 Task: Look for space in Houten, Netherlands from 4th August, 2023 to 8th August, 2023 for 1 adult in price range Rs.10000 to Rs.15000. Place can be private room with 1  bedroom having 1 bed and 1 bathroom. Property type can be flatguest house, hotel. Amenities needed are: wifi, washing machine. Booking option can be shelf check-in. Required host language is English.
Action: Mouse moved to (419, 106)
Screenshot: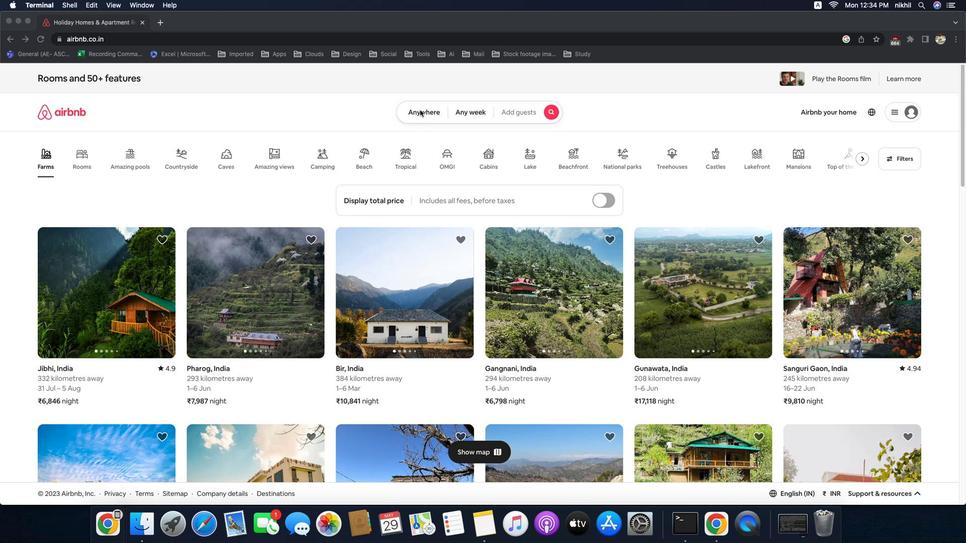 
Action: Mouse pressed left at (419, 106)
Screenshot: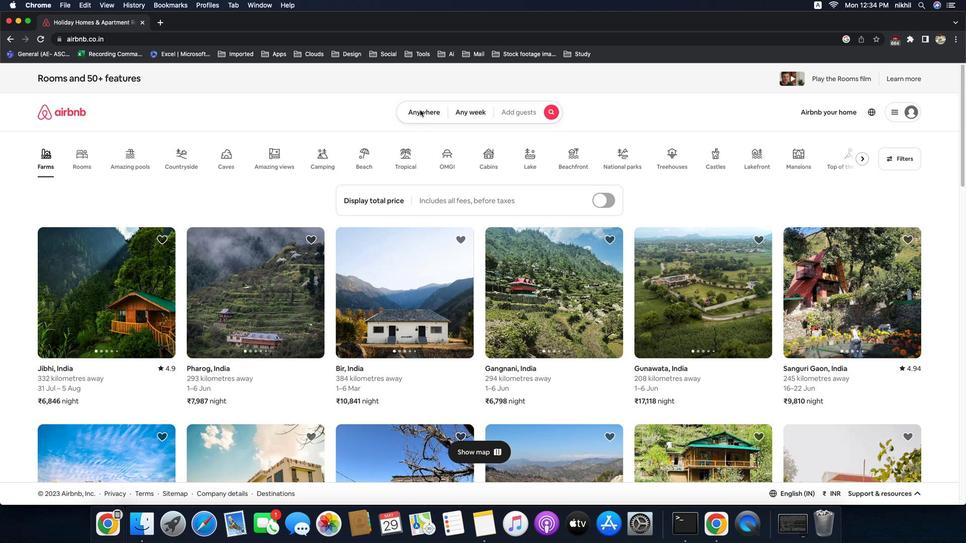 
Action: Mouse moved to (418, 112)
Screenshot: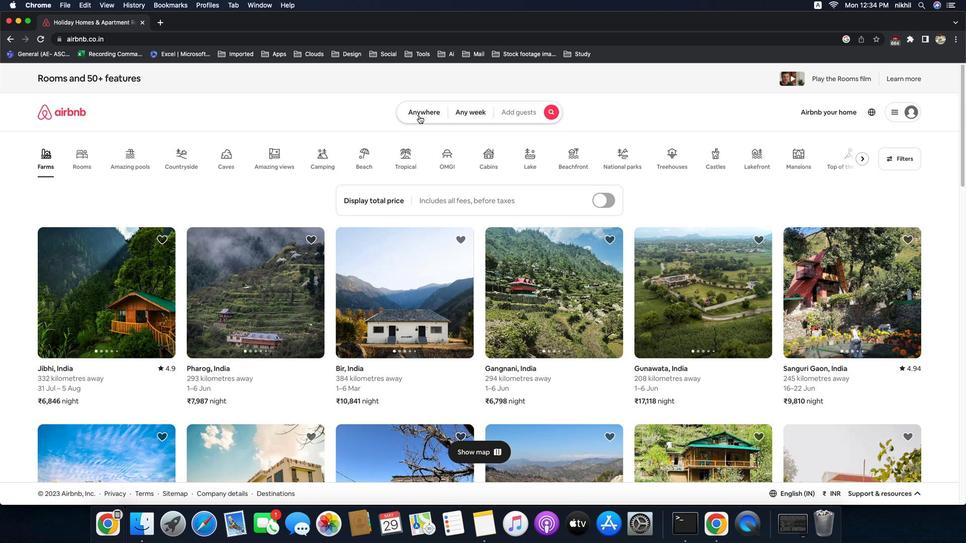 
Action: Mouse pressed left at (418, 112)
Screenshot: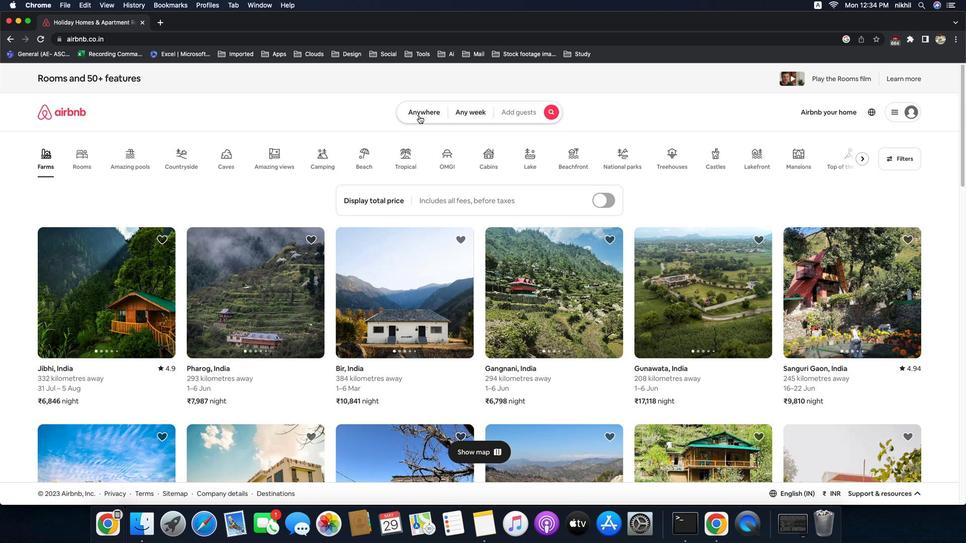 
Action: Mouse moved to (381, 151)
Screenshot: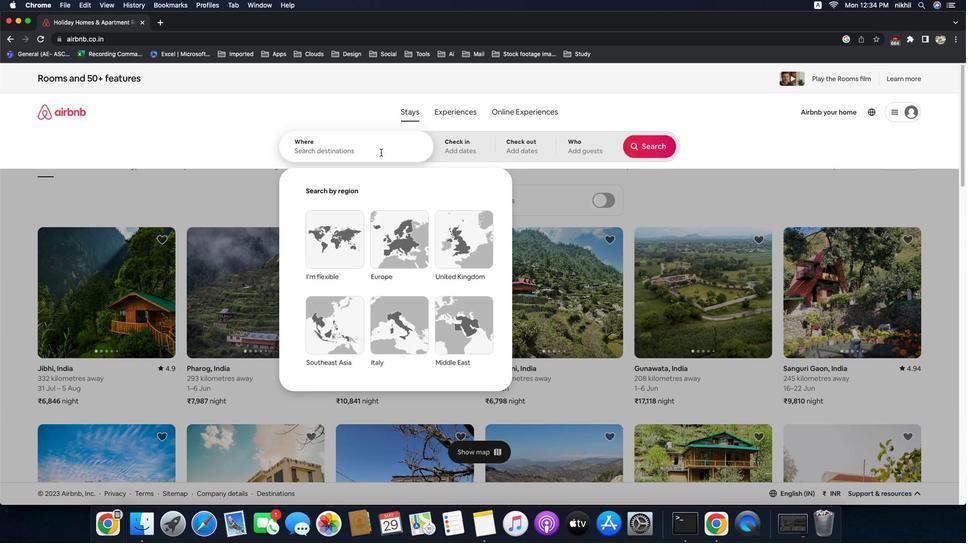 
Action: Mouse pressed left at (381, 151)
Screenshot: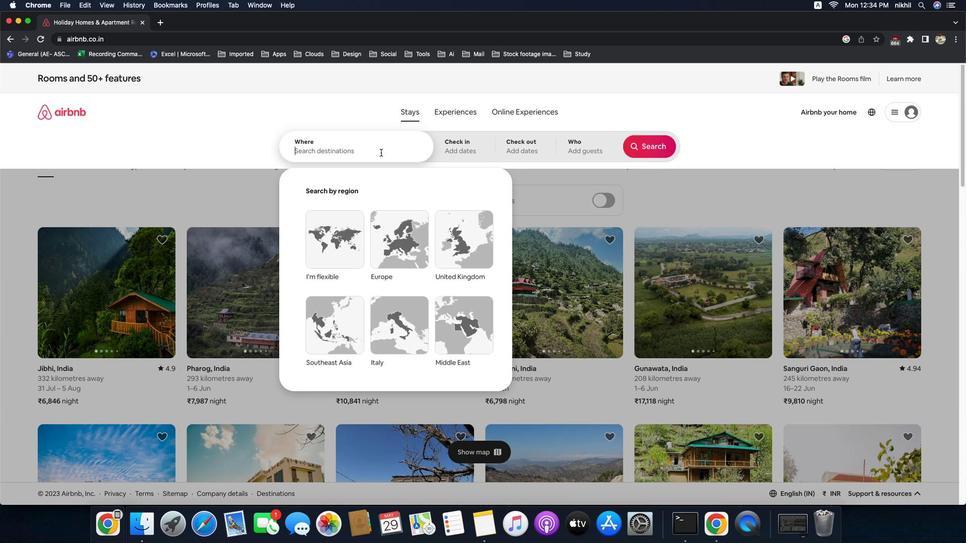 
Action: Key pressed 'H'Key.caps_lock'o''u''t''e''n'','Key.spaceKey.caps_lock'N'Key.caps_lock'e''t''h''e''r''l''a''n''d''s'
Screenshot: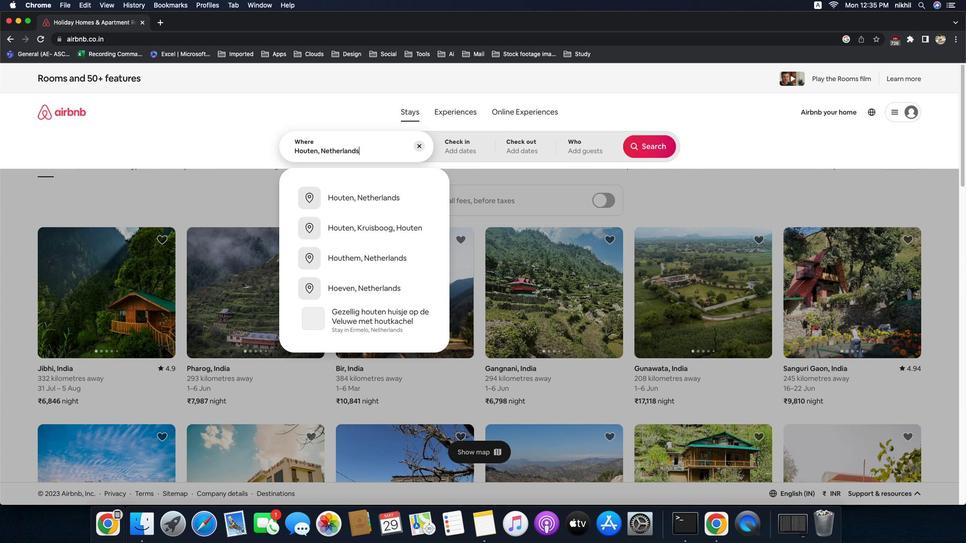 
Action: Mouse moved to (402, 199)
Screenshot: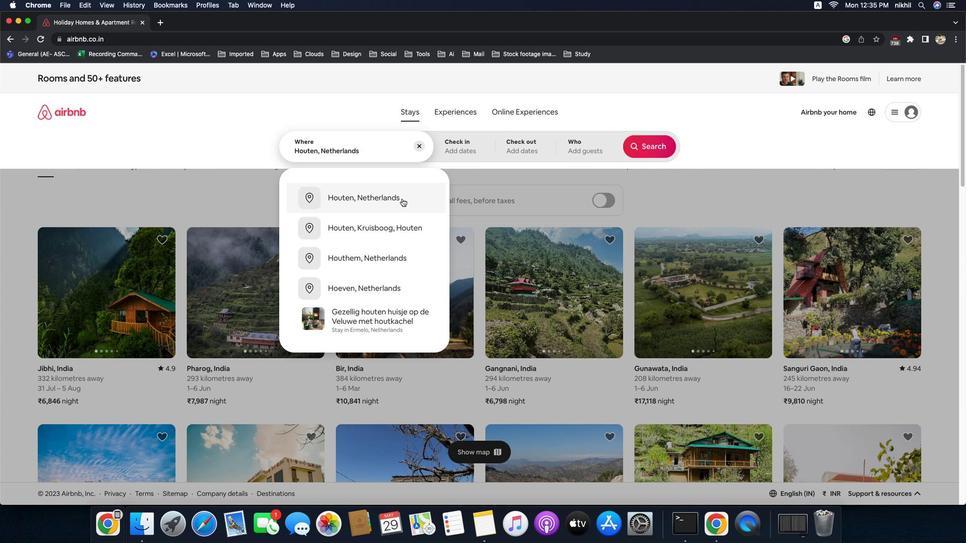 
Action: Mouse pressed left at (402, 199)
Screenshot: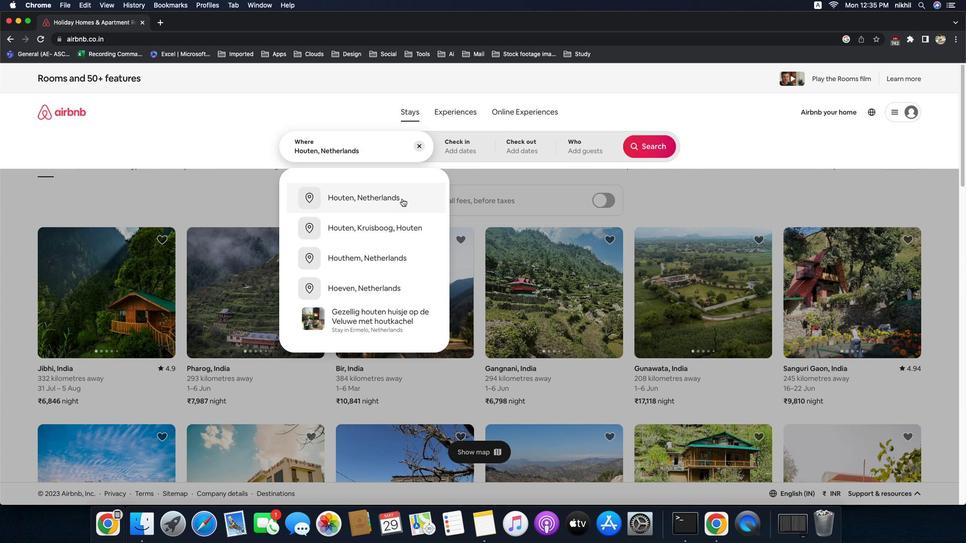 
Action: Mouse moved to (640, 223)
Screenshot: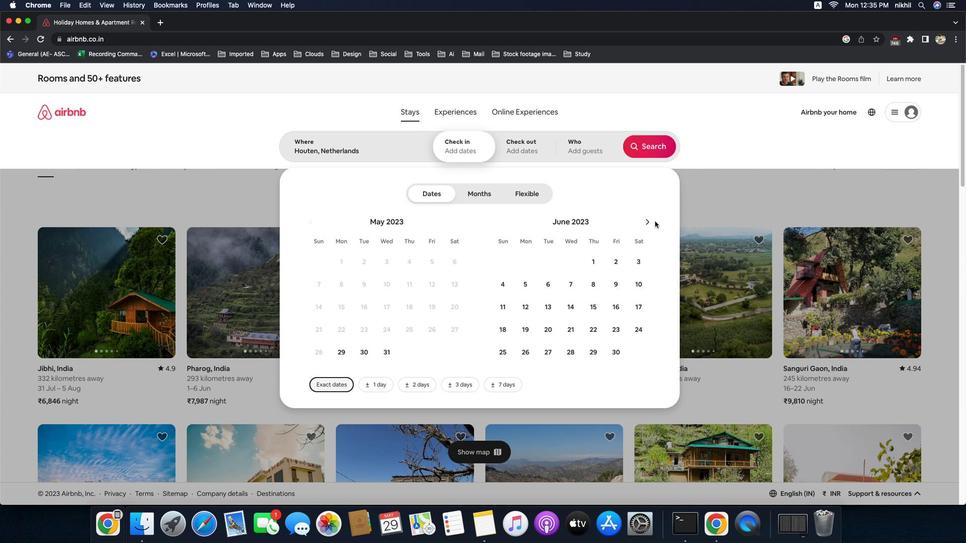 
Action: Mouse pressed left at (640, 223)
Screenshot: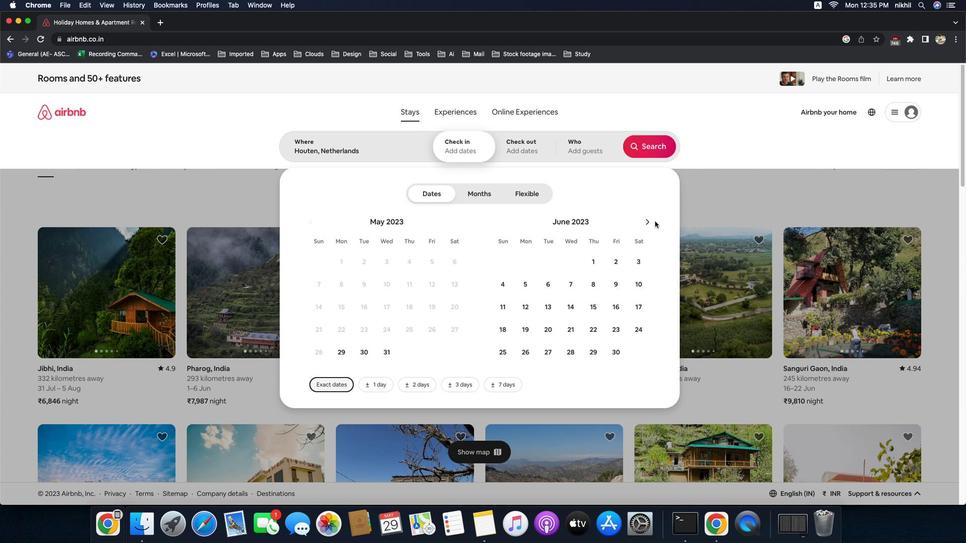 
Action: Mouse moved to (632, 223)
Screenshot: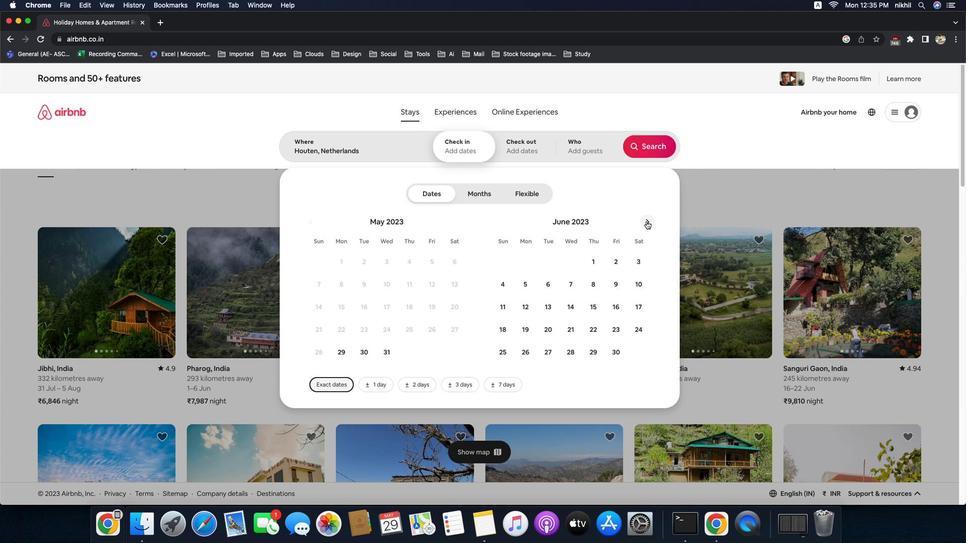 
Action: Mouse pressed left at (632, 223)
Screenshot: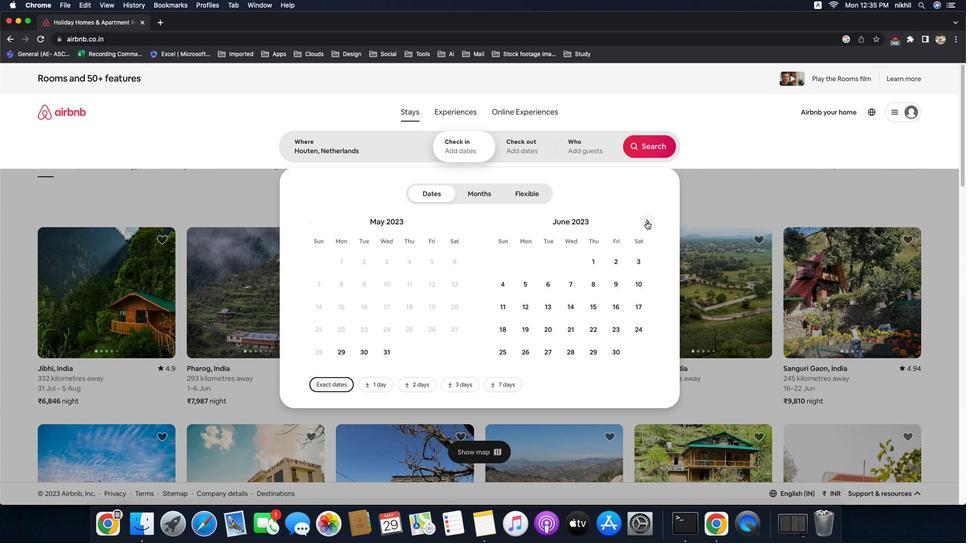 
Action: Mouse pressed left at (632, 223)
Screenshot: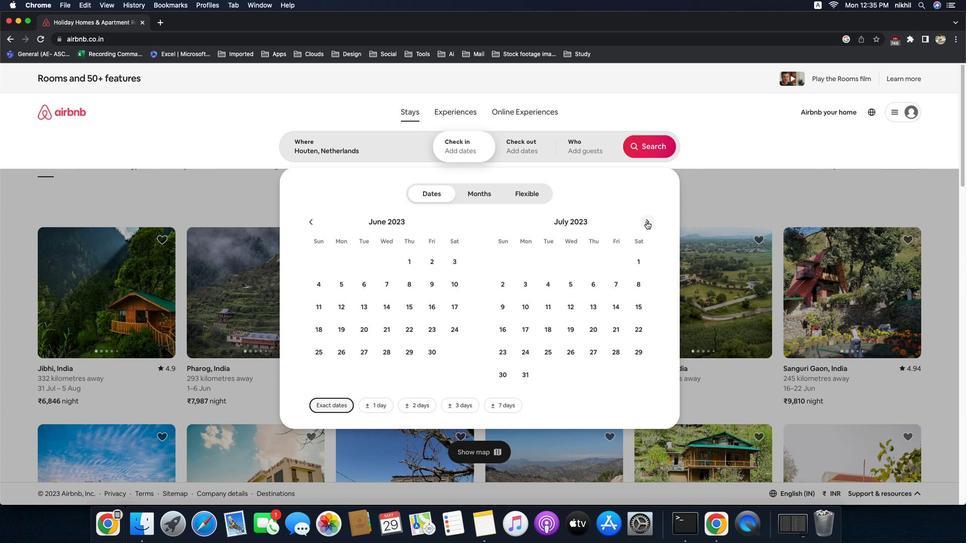 
Action: Mouse moved to (605, 267)
Screenshot: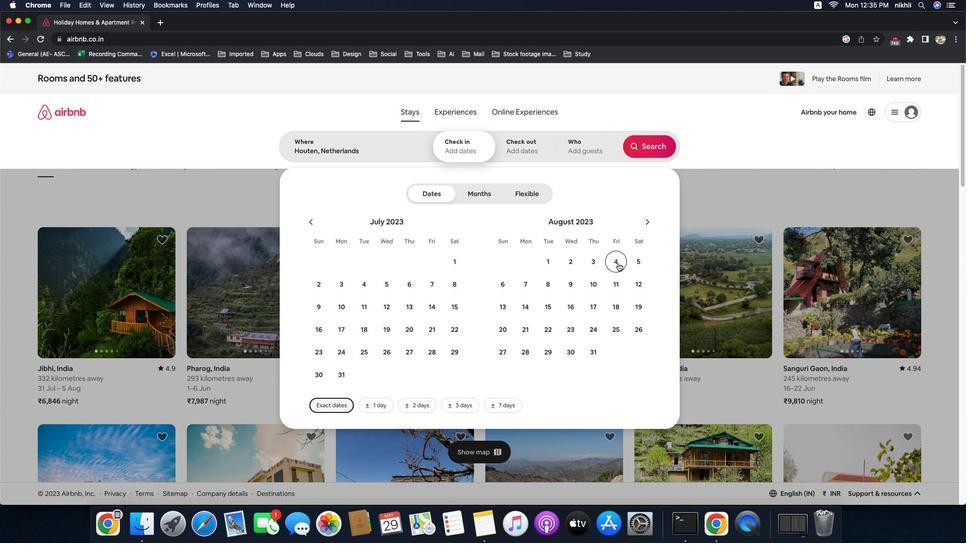
Action: Mouse pressed left at (605, 267)
Screenshot: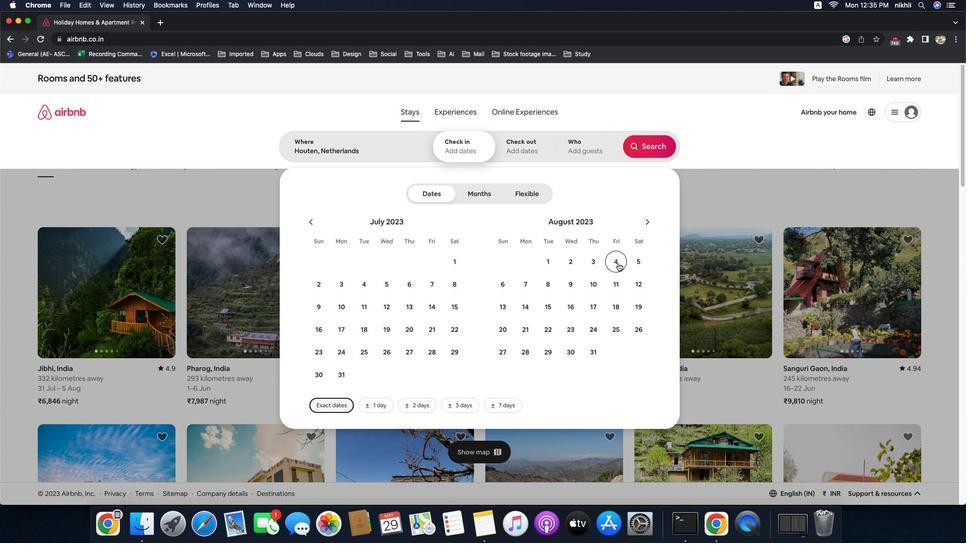 
Action: Mouse moved to (542, 291)
Screenshot: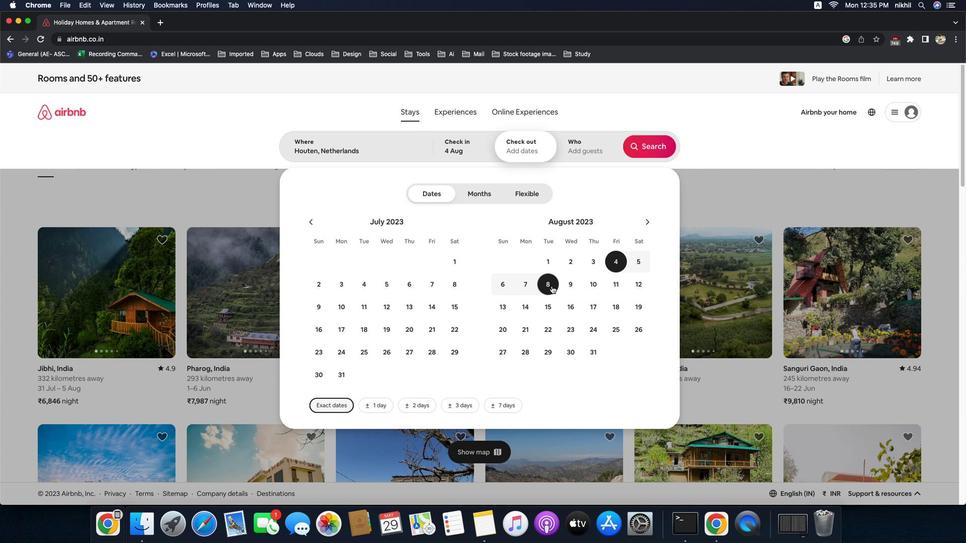 
Action: Mouse pressed left at (542, 291)
Screenshot: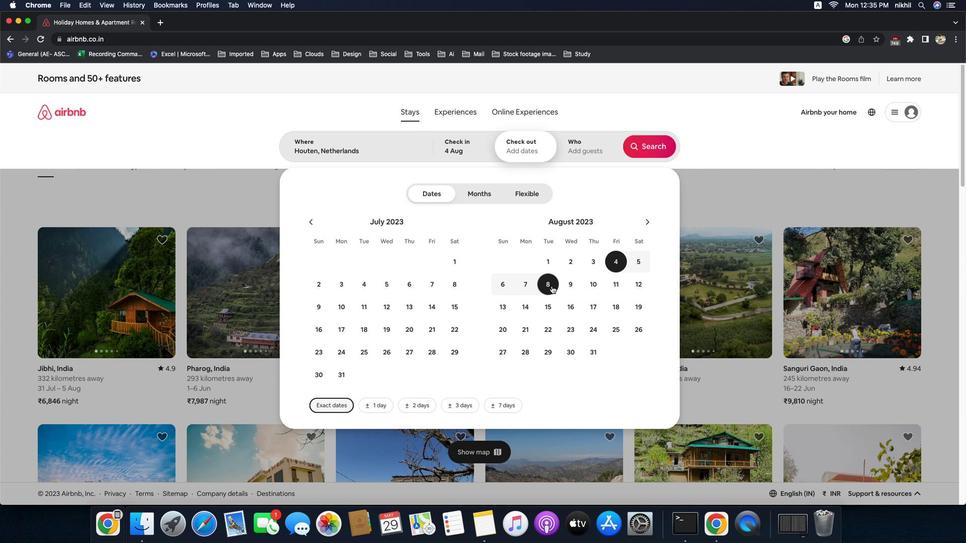 
Action: Mouse moved to (572, 148)
Screenshot: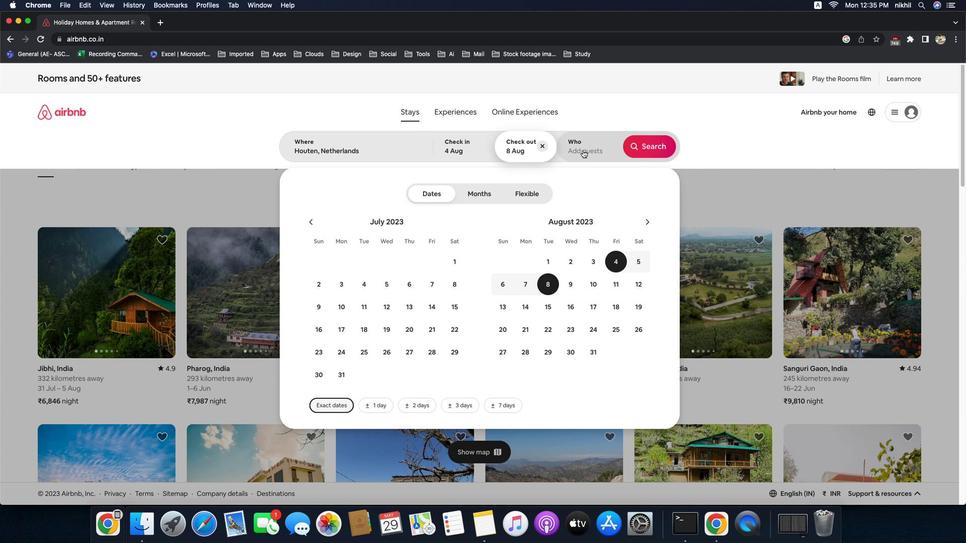 
Action: Mouse pressed left at (572, 148)
Screenshot: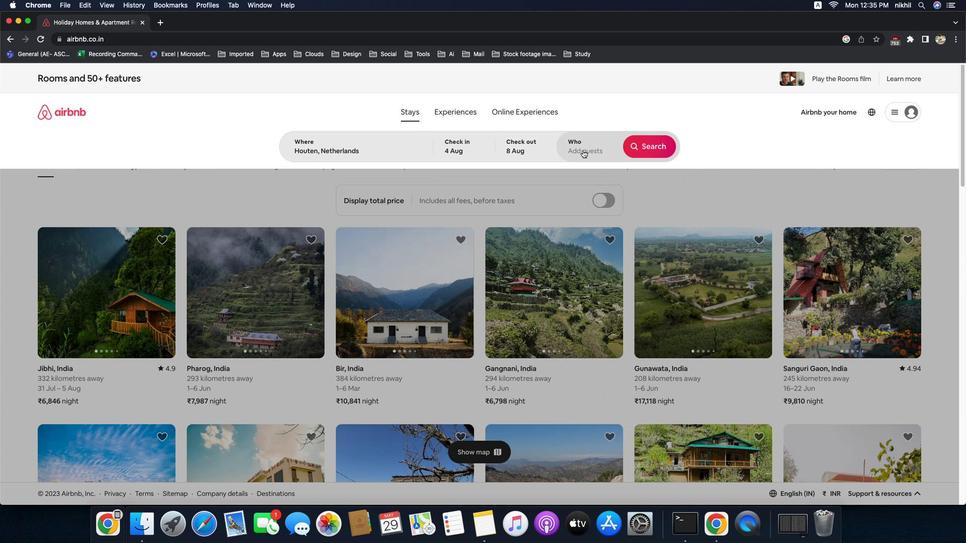
Action: Mouse moved to (633, 196)
Screenshot: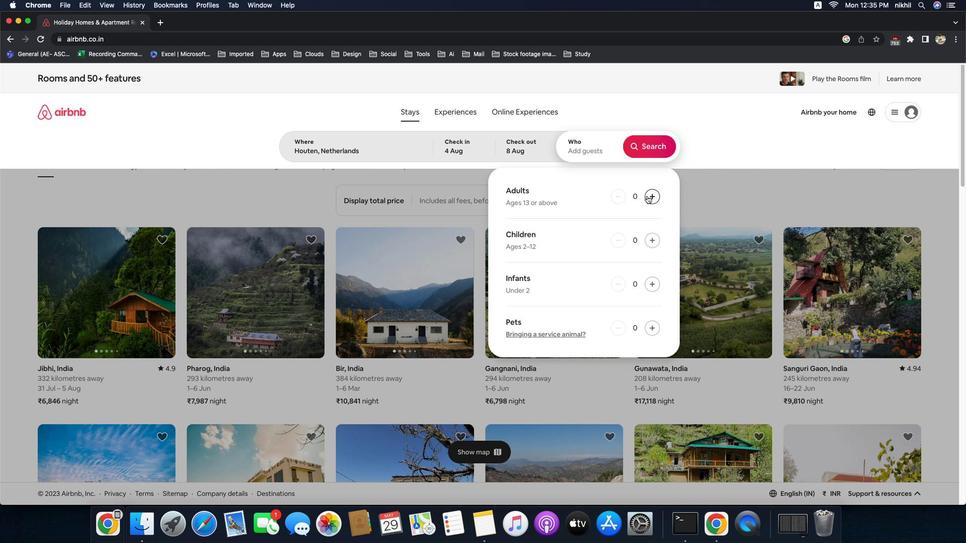 
Action: Mouse pressed left at (633, 196)
Screenshot: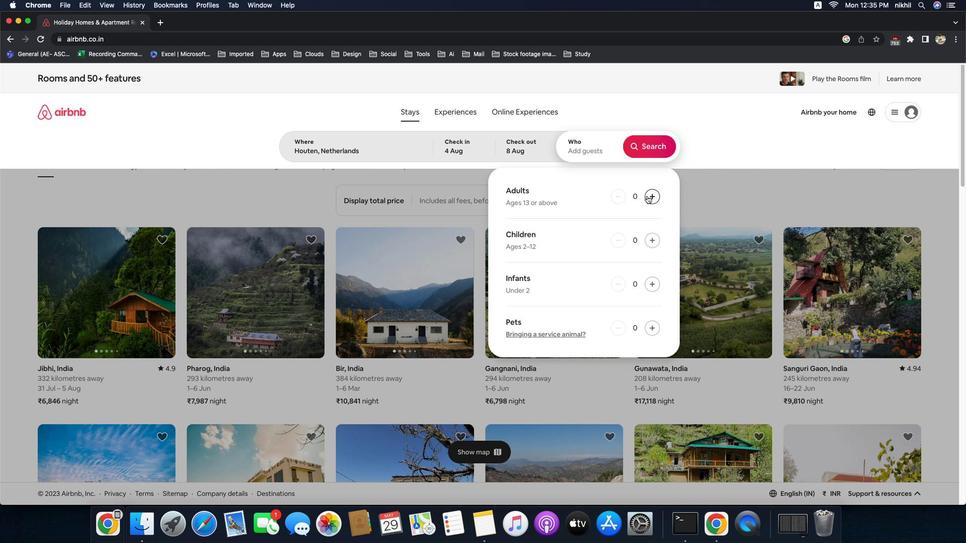 
Action: Mouse moved to (625, 152)
Screenshot: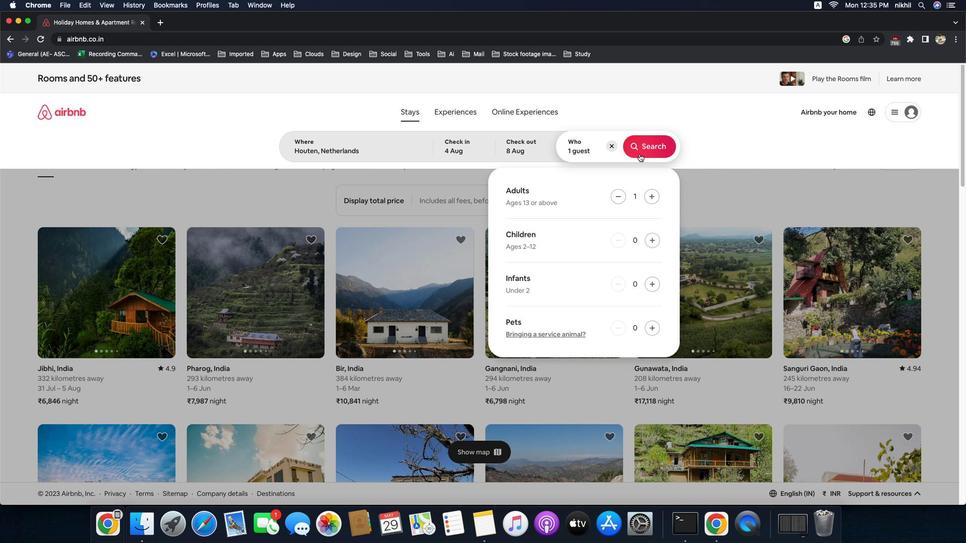 
Action: Mouse pressed left at (625, 152)
Screenshot: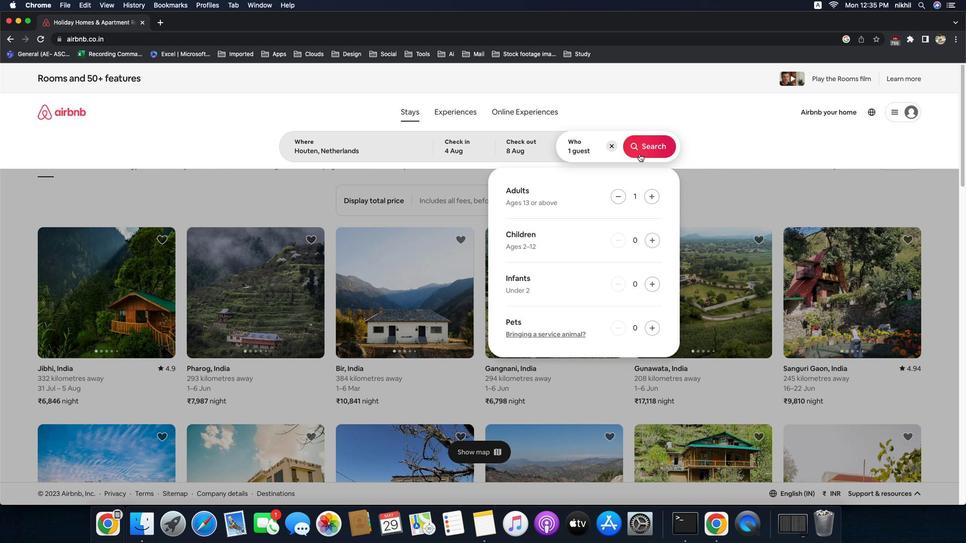 
Action: Mouse moved to (900, 119)
Screenshot: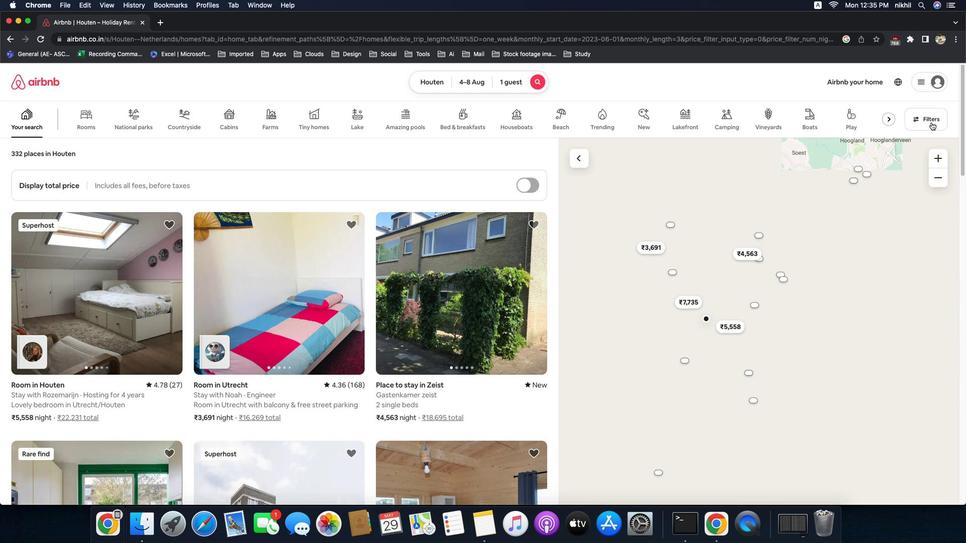 
Action: Mouse pressed left at (900, 119)
Screenshot: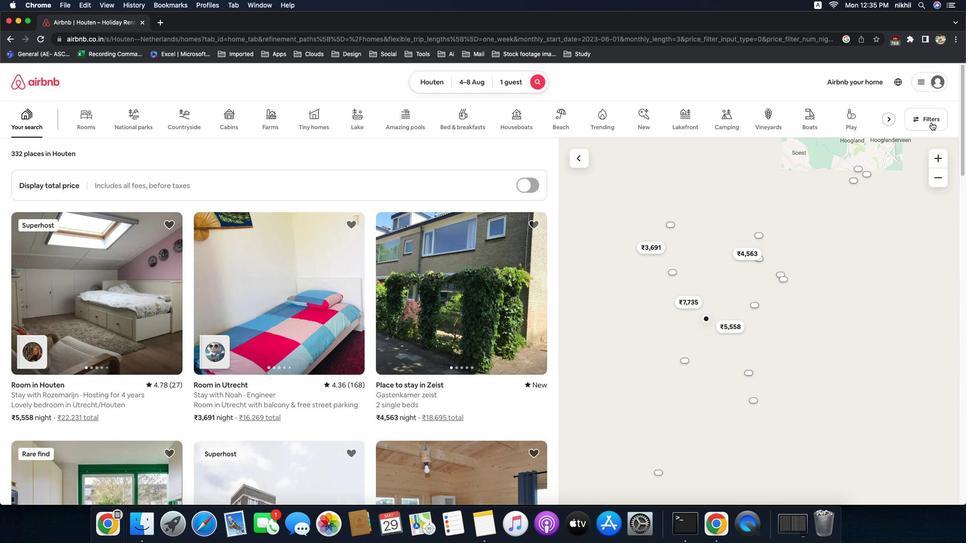 
Action: Mouse moved to (417, 361)
Screenshot: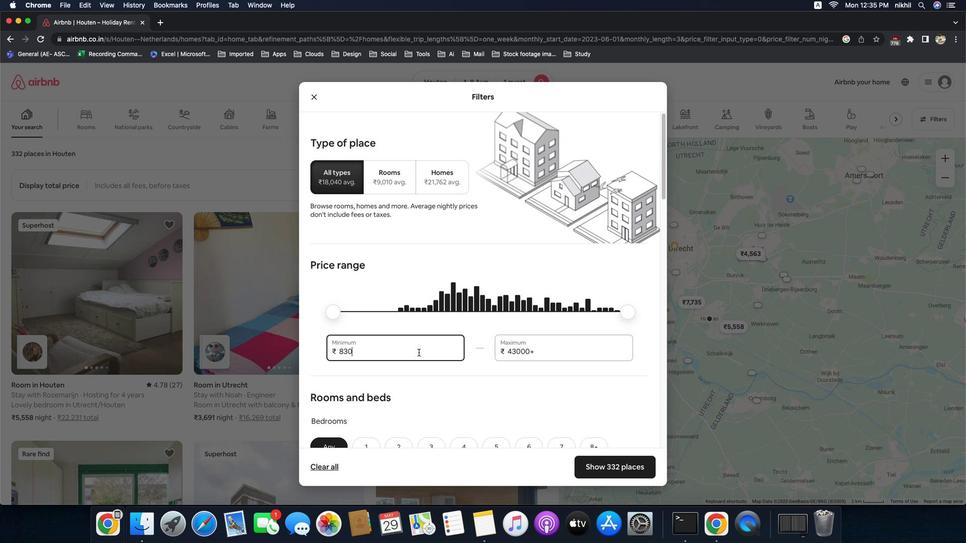 
Action: Mouse pressed left at (417, 361)
Screenshot: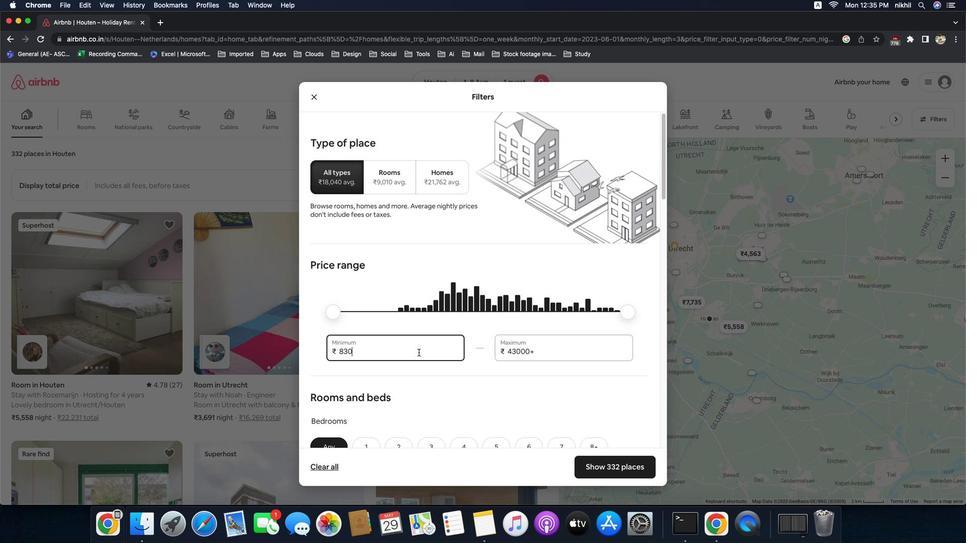 
Action: Key pressed Key.backspaceKey.backspaceKey.backspace'1''0''0''0''0'
Screenshot: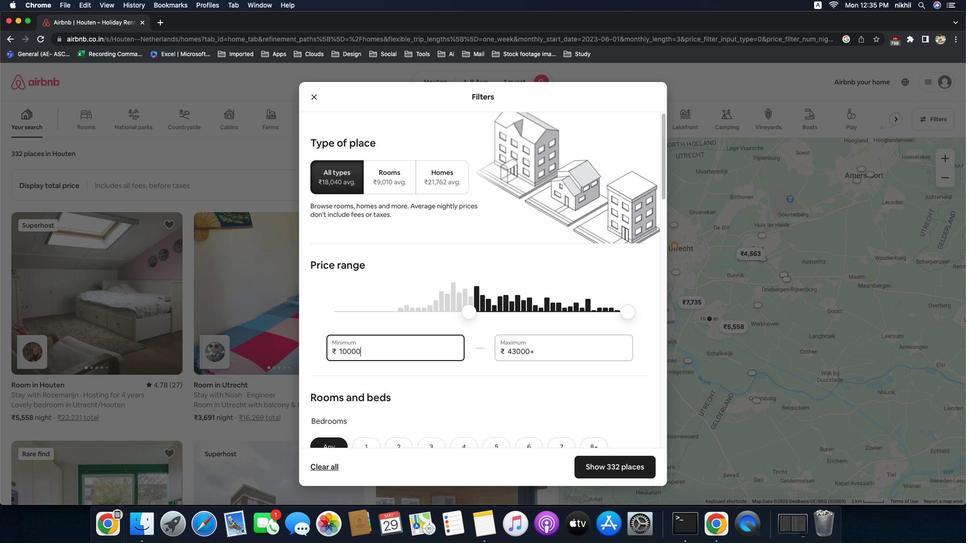 
Action: Mouse moved to (534, 361)
Screenshot: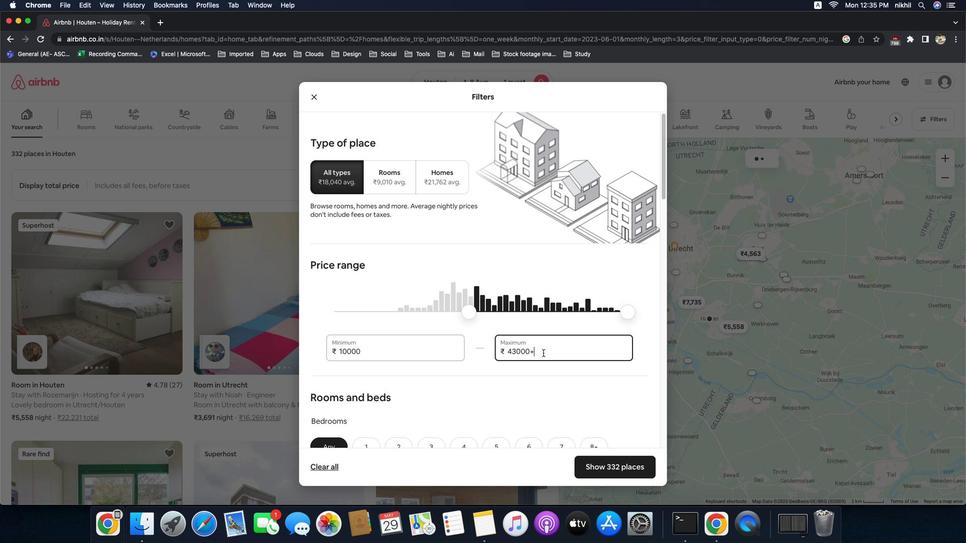 
Action: Mouse pressed left at (534, 361)
Screenshot: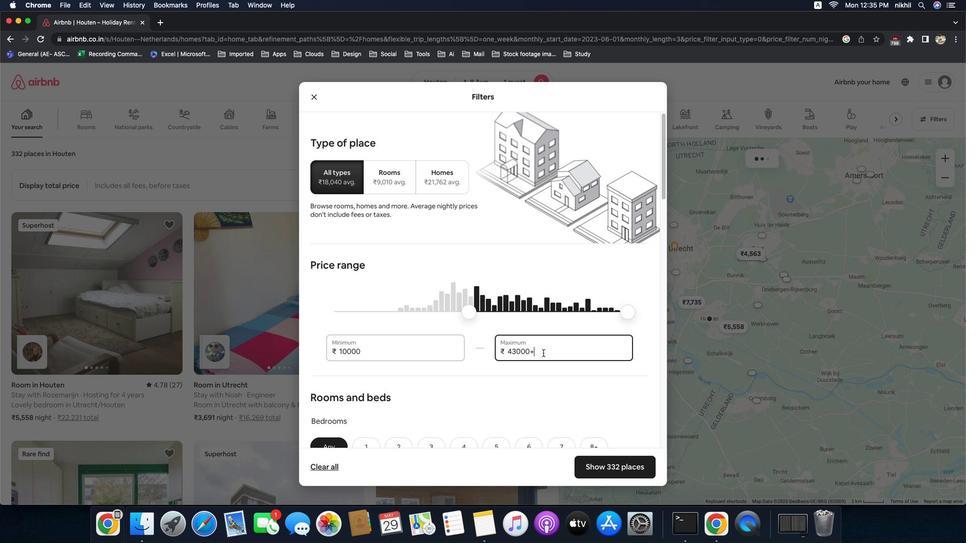 
Action: Key pressed Key.backspaceKey.backspaceKey.backspaceKey.backspaceKey.backspaceKey.backspace'1''5''0''0''0'
Screenshot: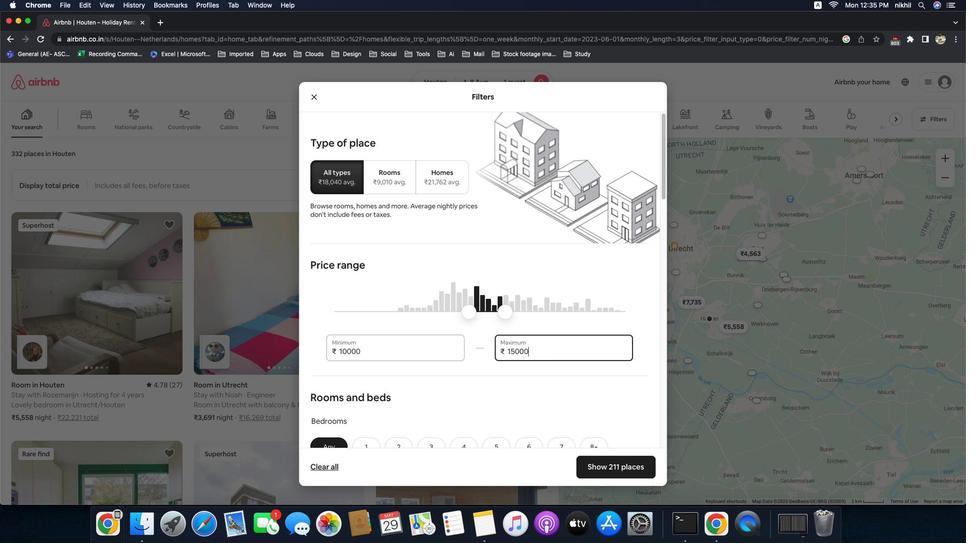
Action: Mouse moved to (449, 399)
Screenshot: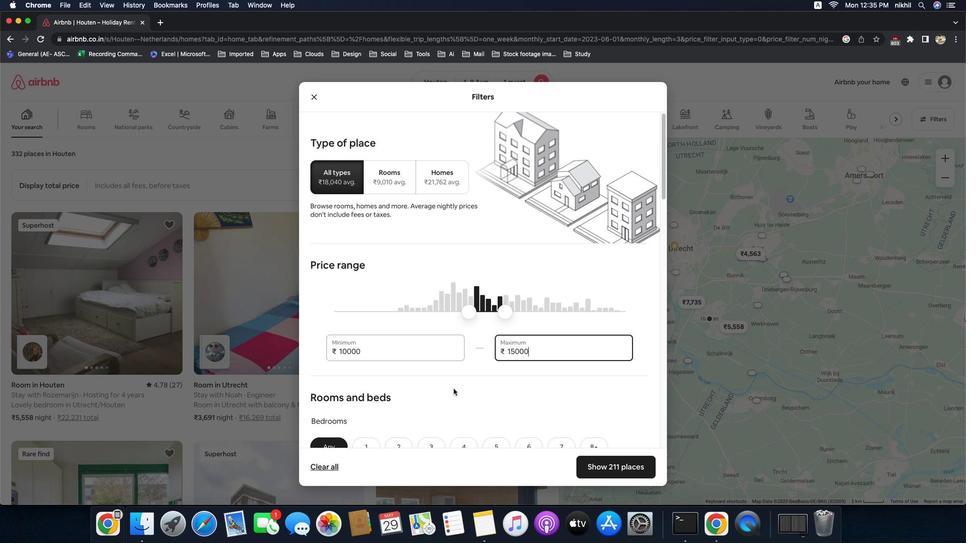 
Action: Mouse scrolled (449, 399) with delta (22, -9)
Screenshot: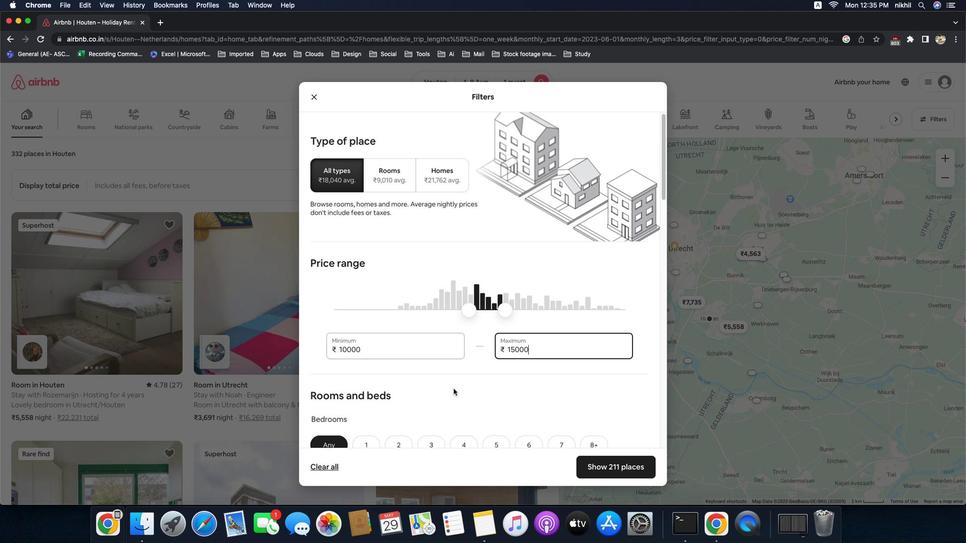 
Action: Mouse scrolled (449, 399) with delta (22, -9)
Screenshot: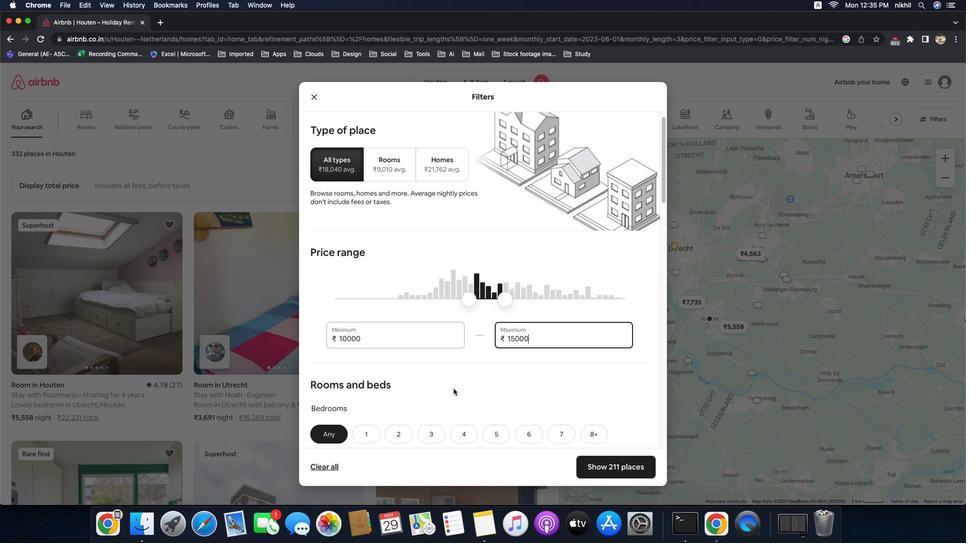 
Action: Mouse scrolled (449, 399) with delta (22, -10)
Screenshot: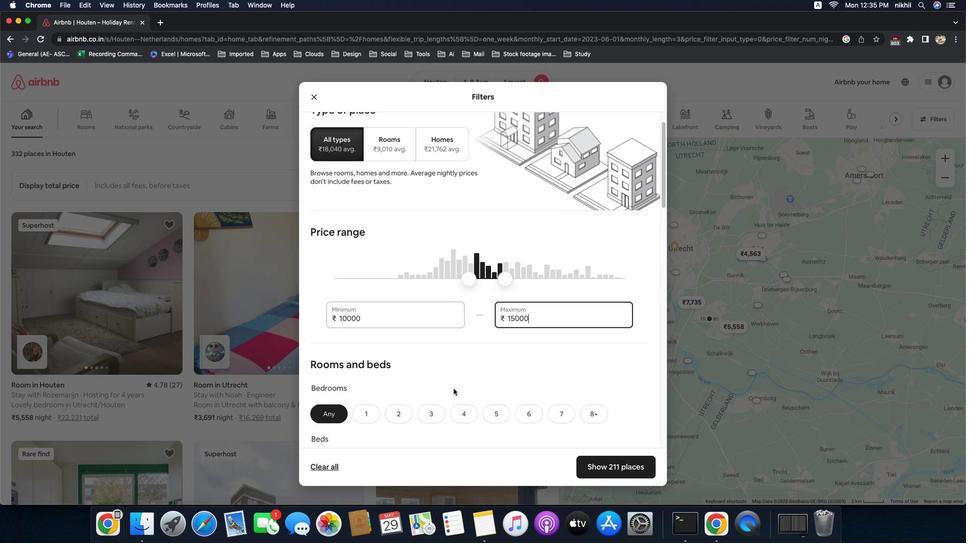 
Action: Mouse scrolled (449, 399) with delta (22, -9)
Screenshot: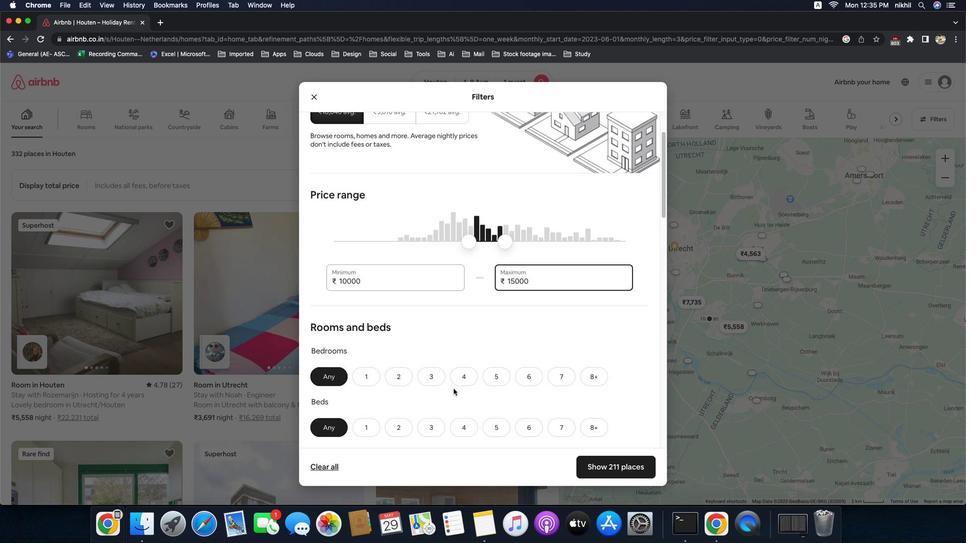 
Action: Mouse scrolled (449, 399) with delta (22, -9)
Screenshot: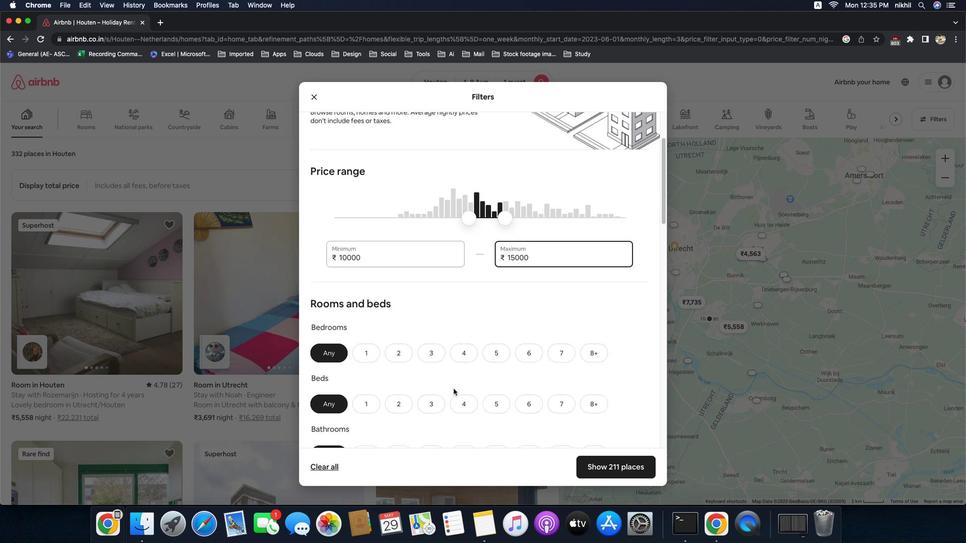 
Action: Mouse scrolled (449, 399) with delta (22, -10)
Screenshot: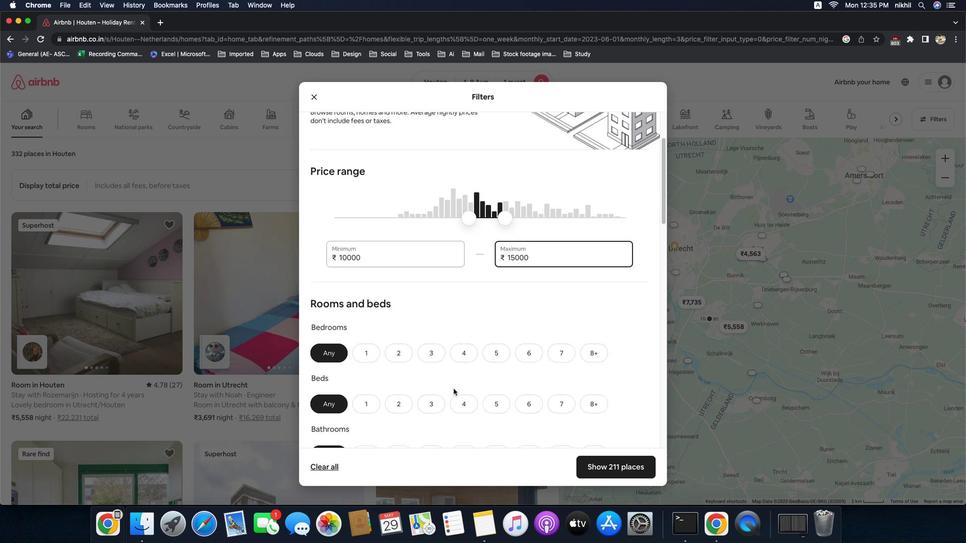 
Action: Mouse moved to (374, 294)
Screenshot: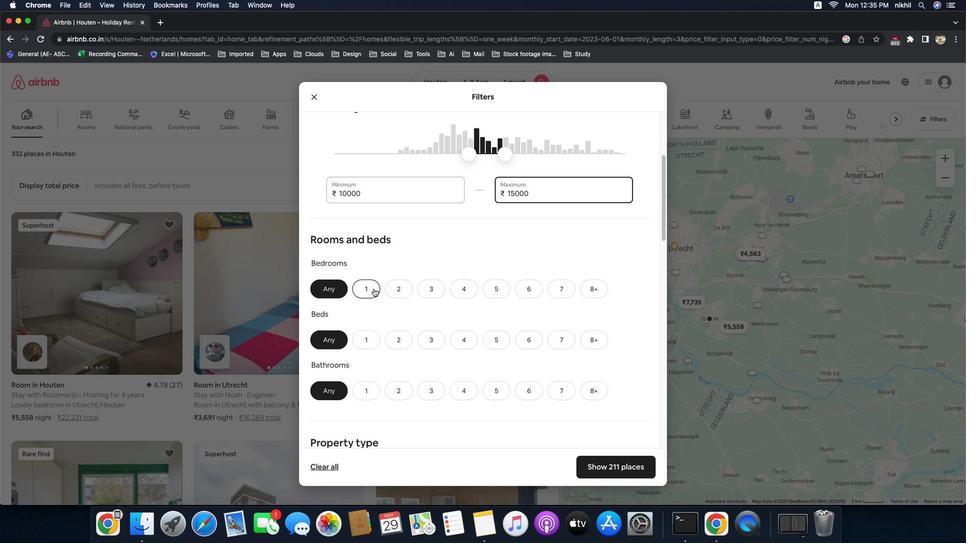 
Action: Mouse pressed left at (374, 294)
Screenshot: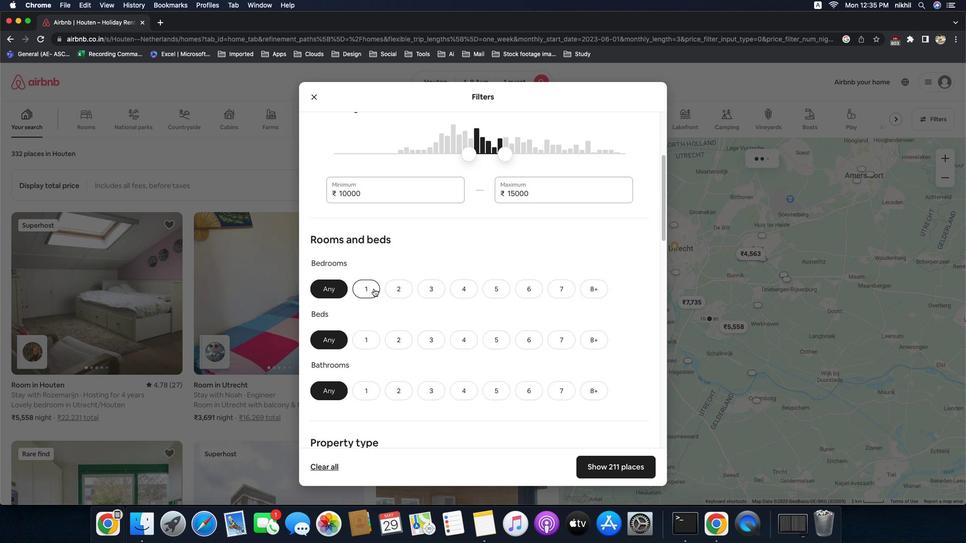
Action: Mouse moved to (366, 346)
Screenshot: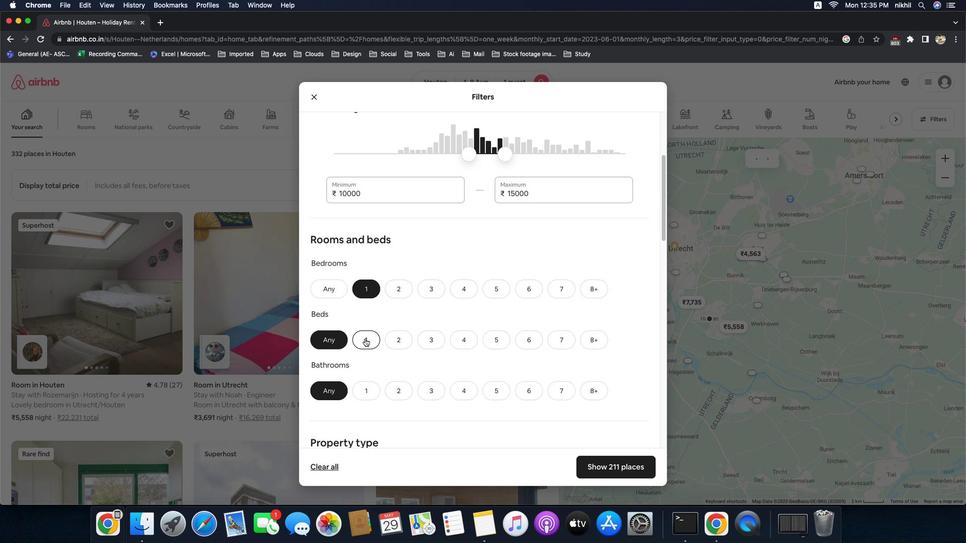 
Action: Mouse pressed left at (366, 346)
Screenshot: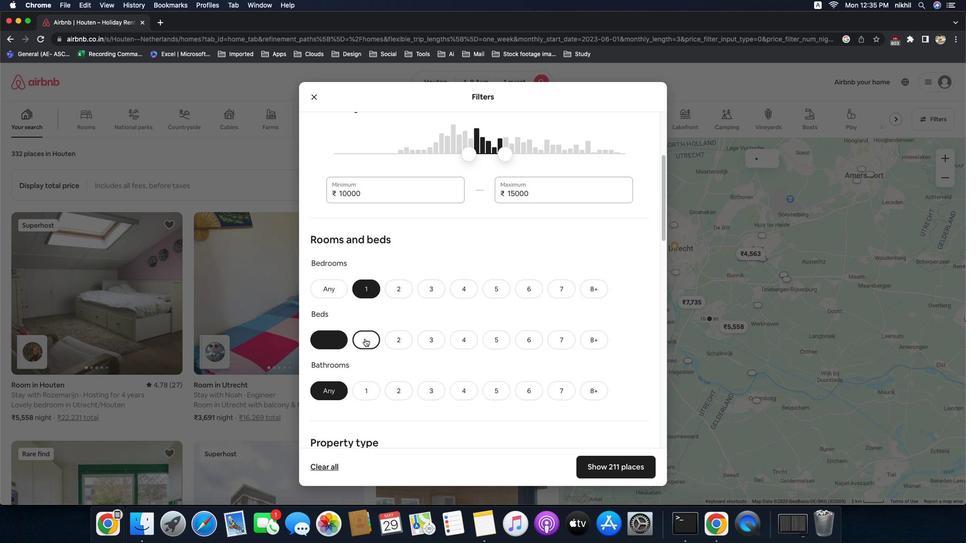 
Action: Mouse moved to (369, 399)
Screenshot: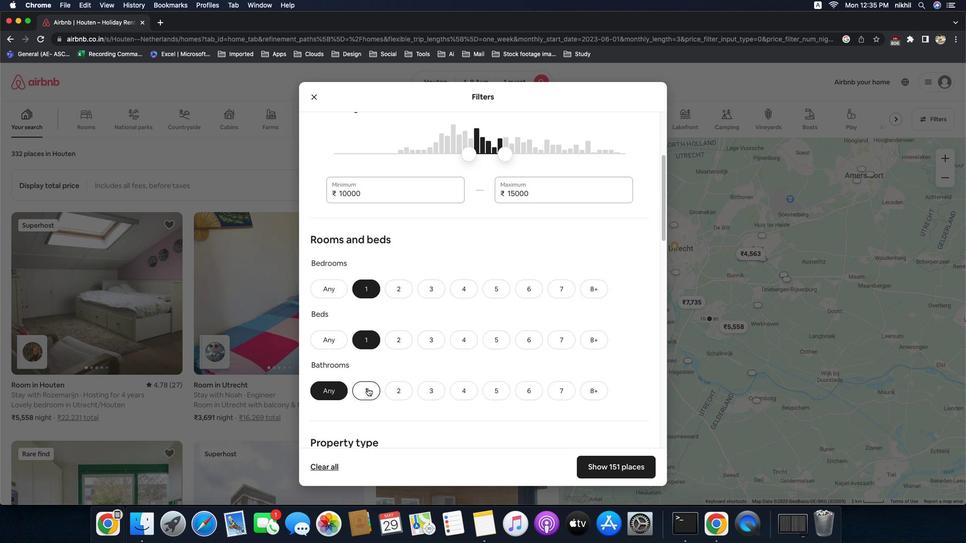 
Action: Mouse pressed left at (369, 399)
Screenshot: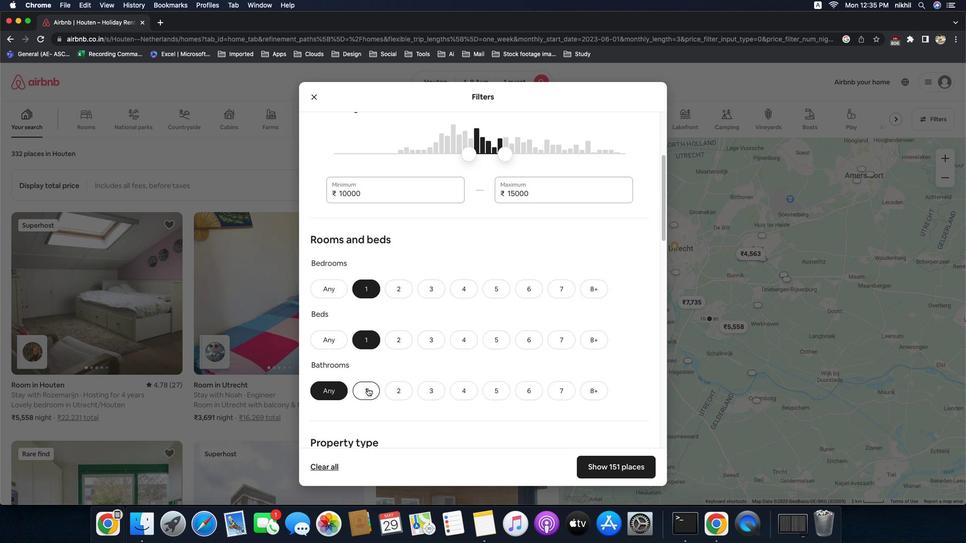 
Action: Mouse moved to (432, 377)
Screenshot: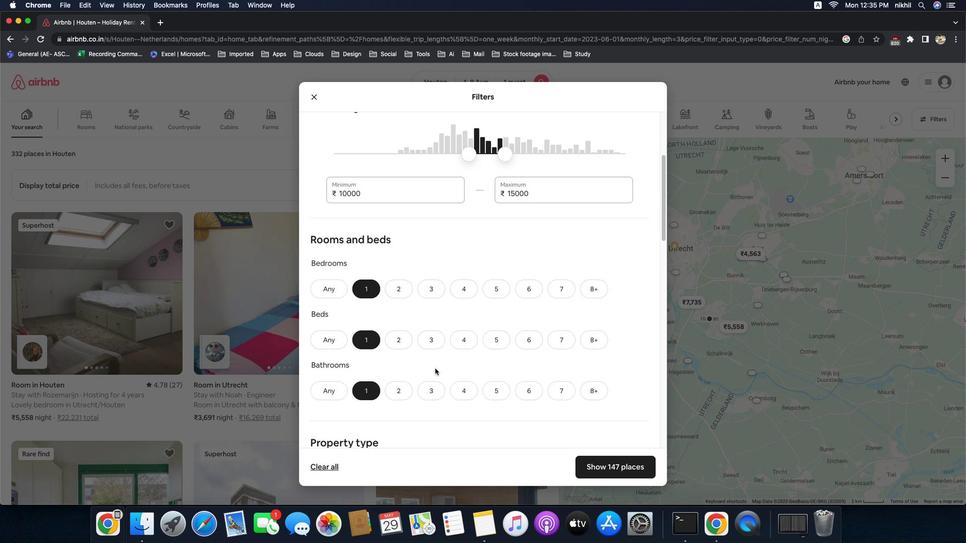 
Action: Mouse scrolled (432, 377) with delta (22, -9)
Screenshot: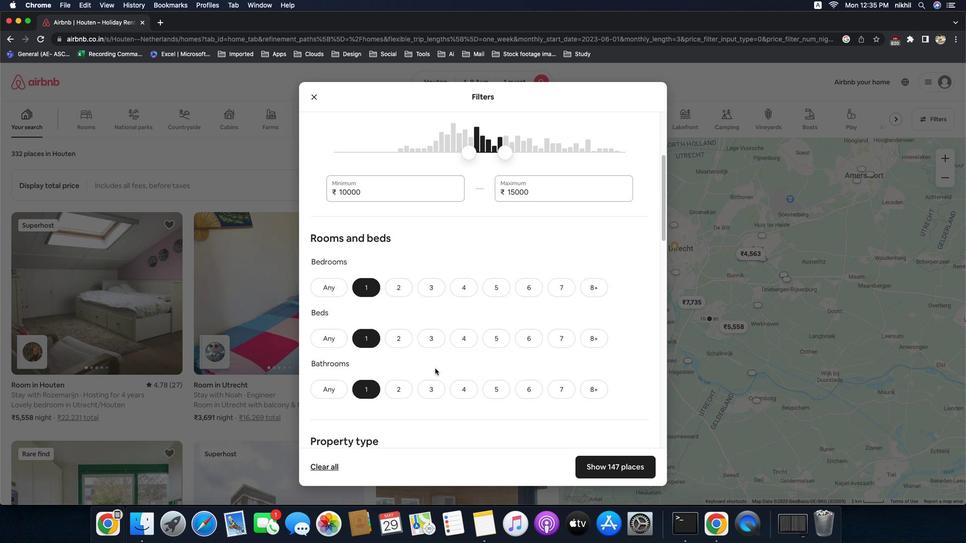 
Action: Mouse scrolled (432, 377) with delta (22, -9)
Screenshot: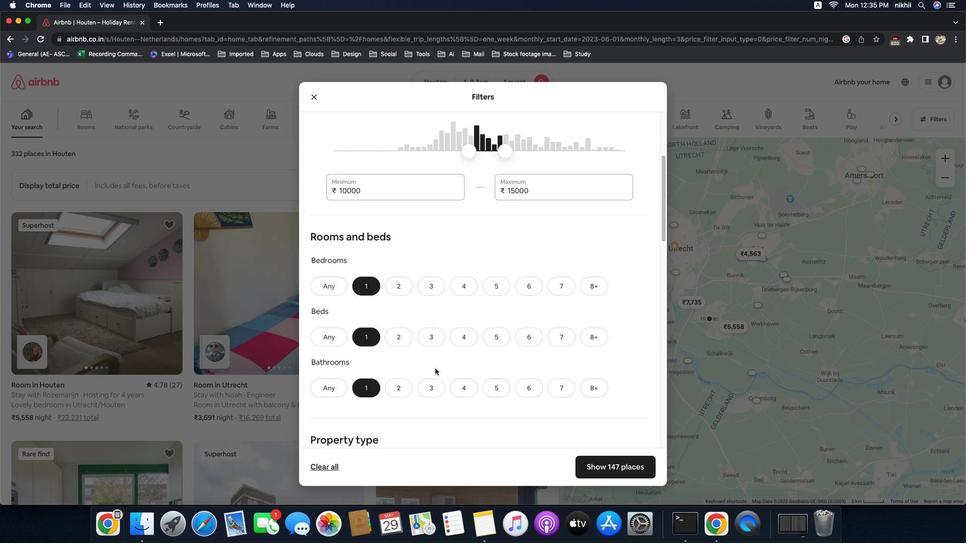
Action: Mouse scrolled (432, 377) with delta (22, -9)
Screenshot: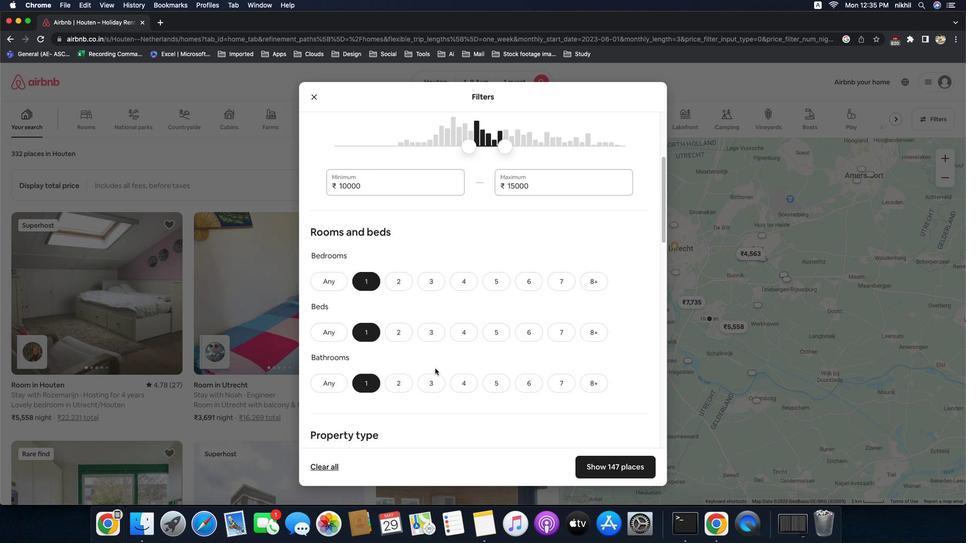 
Action: Mouse scrolled (432, 377) with delta (22, -9)
Screenshot: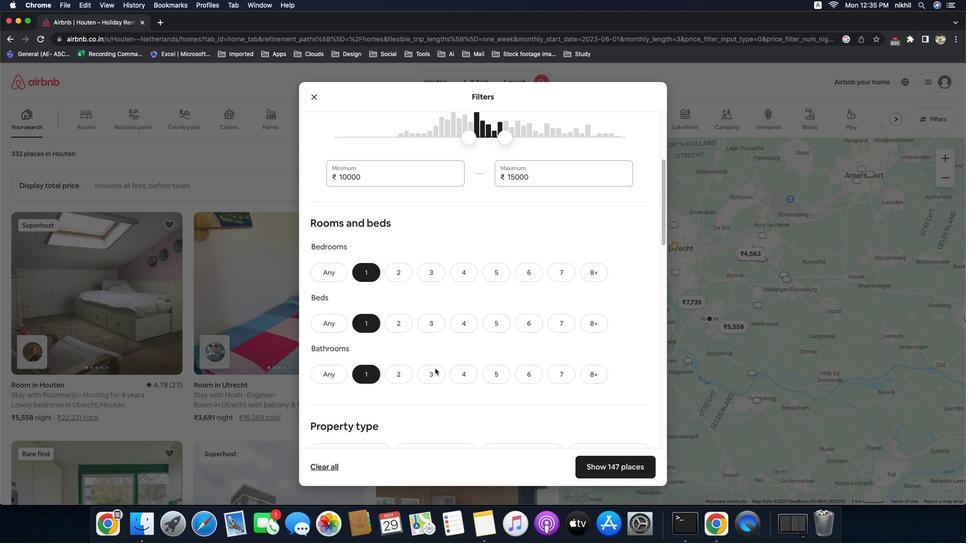 
Action: Mouse scrolled (432, 377) with delta (22, -9)
Screenshot: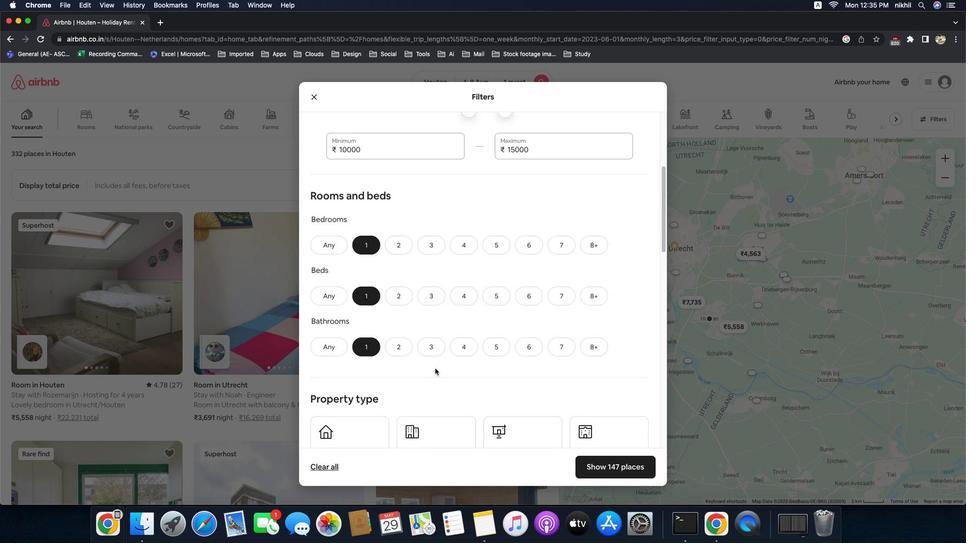 
Action: Mouse scrolled (432, 377) with delta (22, -9)
Screenshot: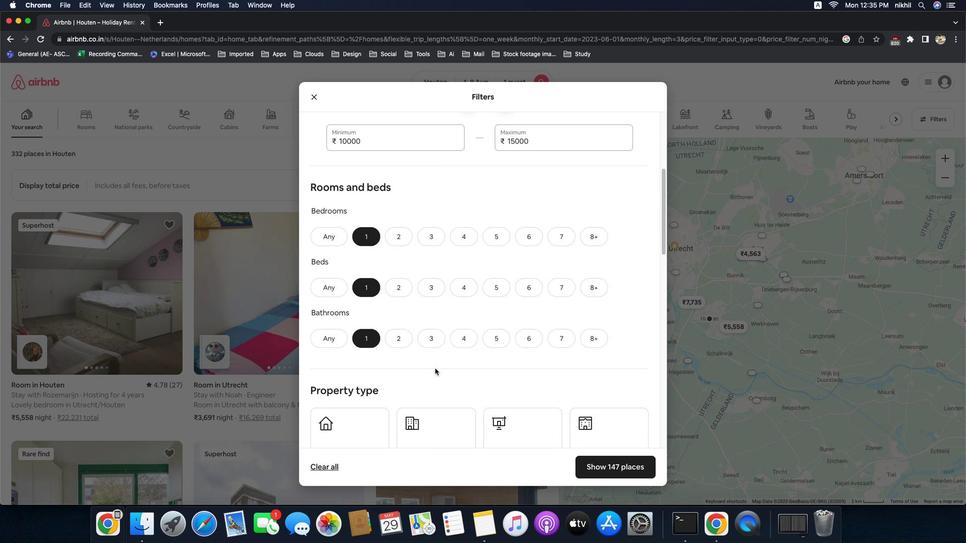 
Action: Mouse scrolled (432, 377) with delta (22, -10)
Screenshot: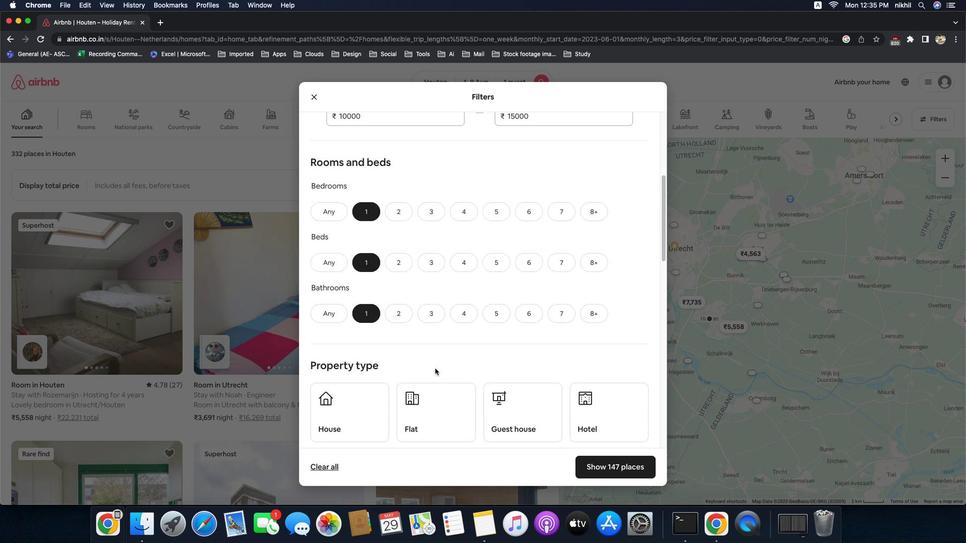 
Action: Mouse moved to (374, 358)
Screenshot: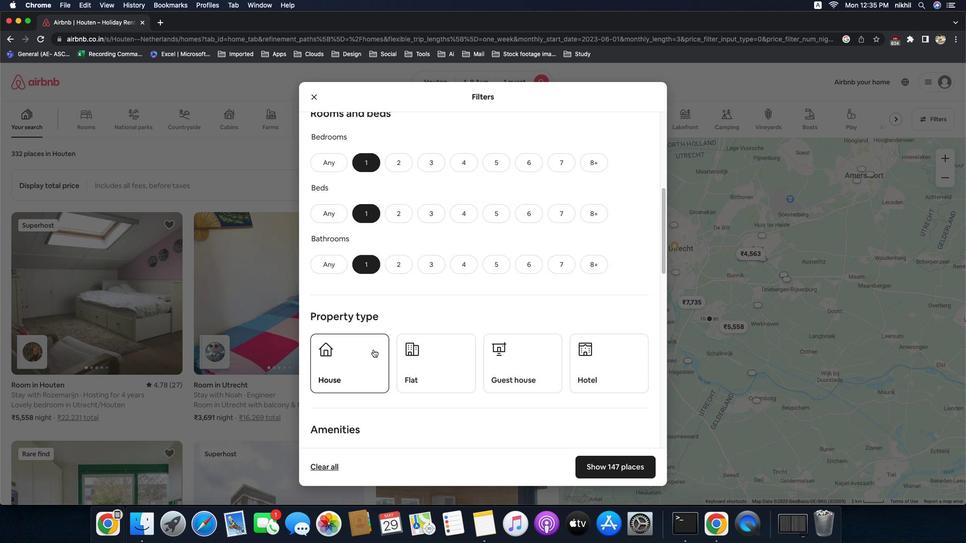 
Action: Mouse pressed left at (374, 358)
Screenshot: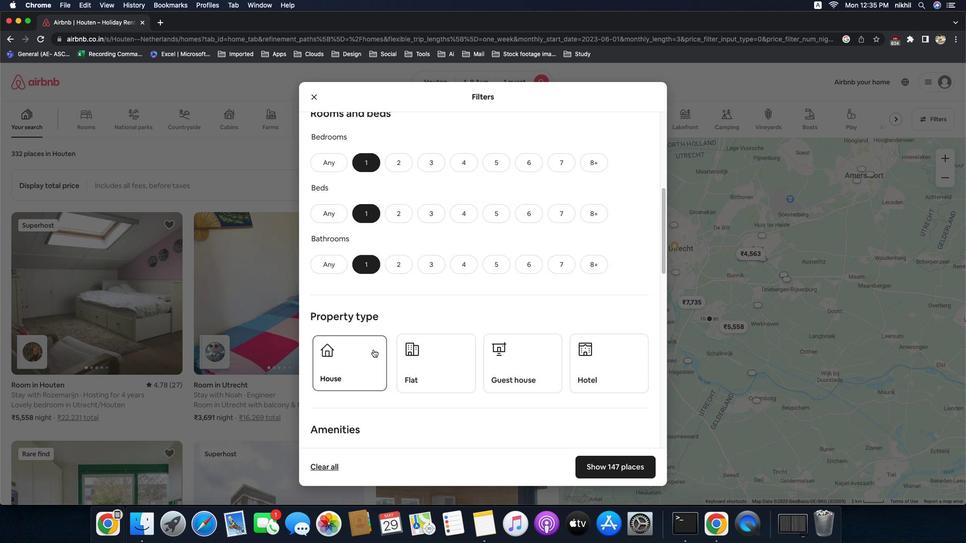 
Action: Mouse moved to (450, 374)
Screenshot: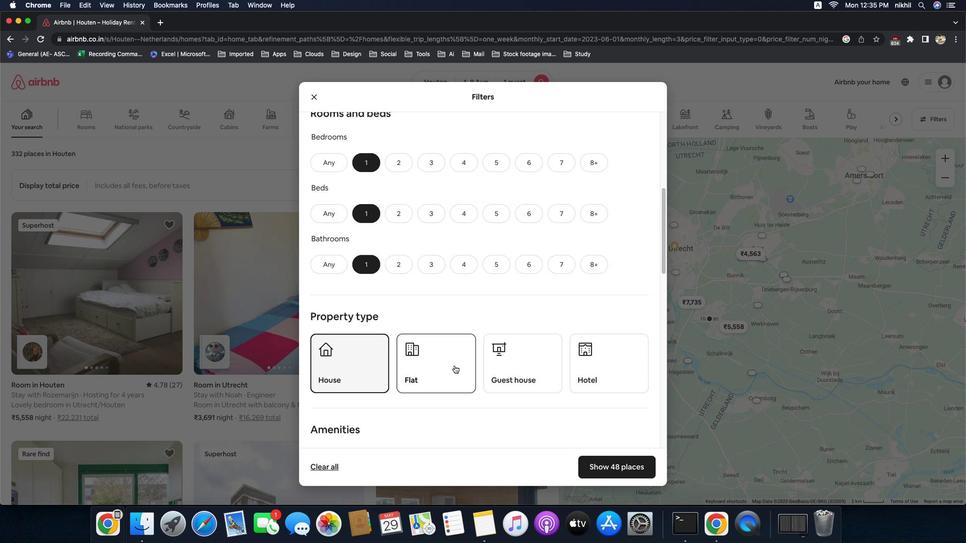 
Action: Mouse pressed left at (450, 374)
Screenshot: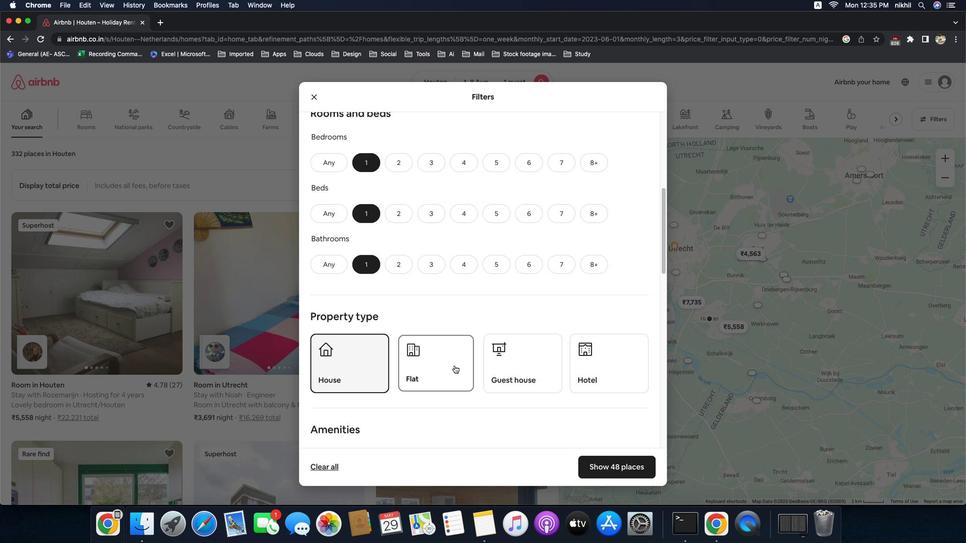 
Action: Mouse moved to (514, 371)
Screenshot: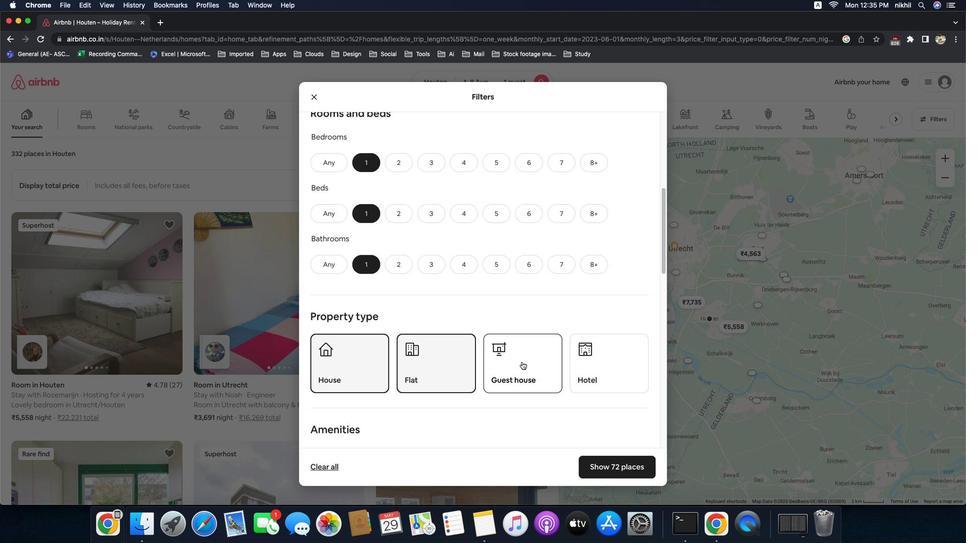 
Action: Mouse pressed left at (514, 371)
Screenshot: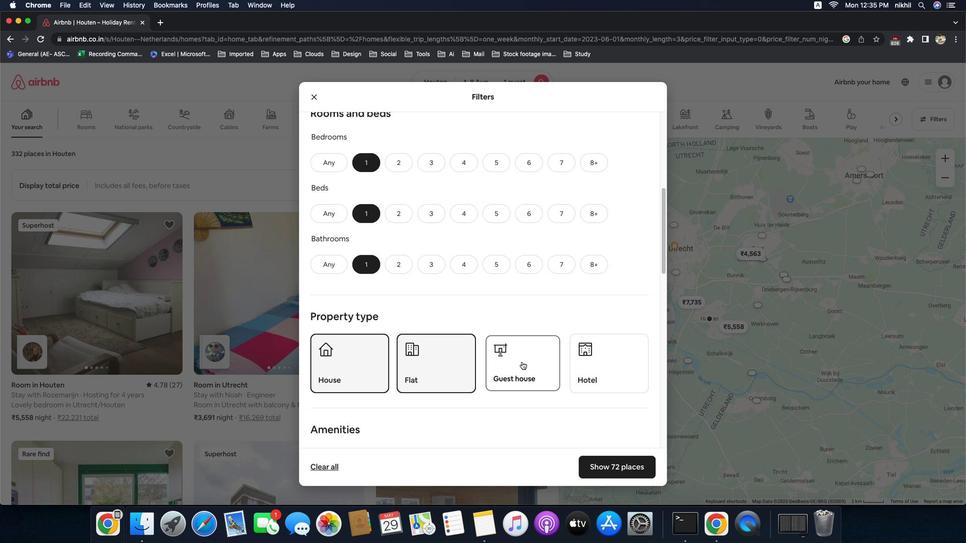 
Action: Mouse moved to (587, 388)
Screenshot: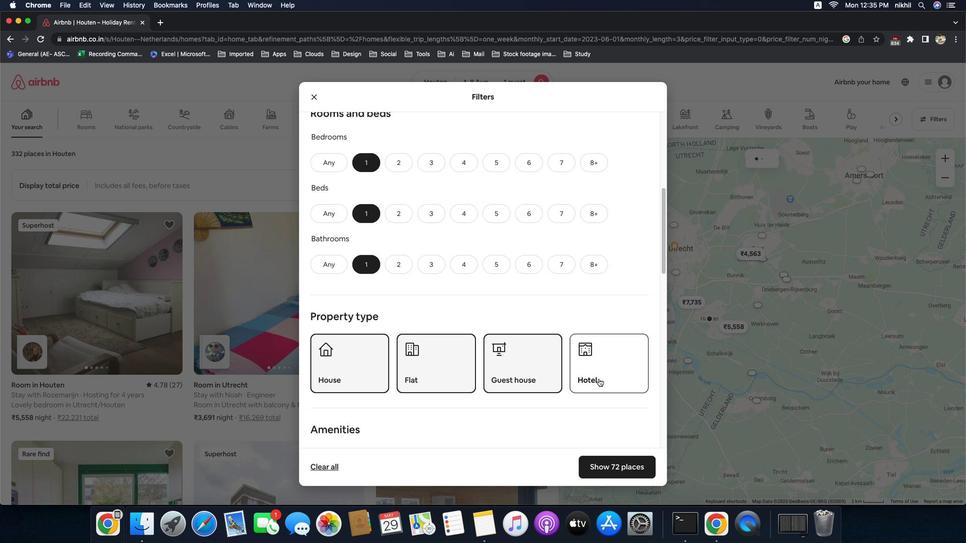 
Action: Mouse pressed left at (587, 388)
Screenshot: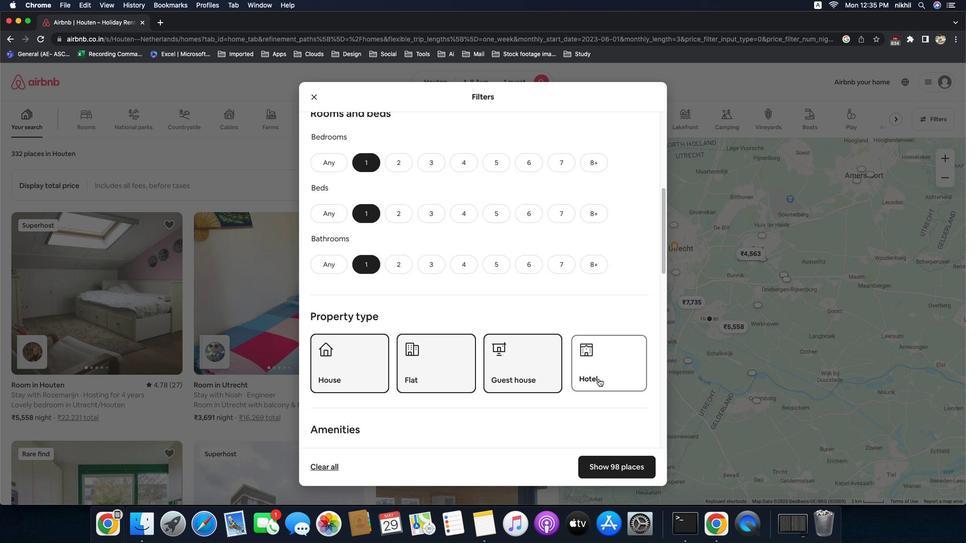 
Action: Mouse moved to (467, 385)
Screenshot: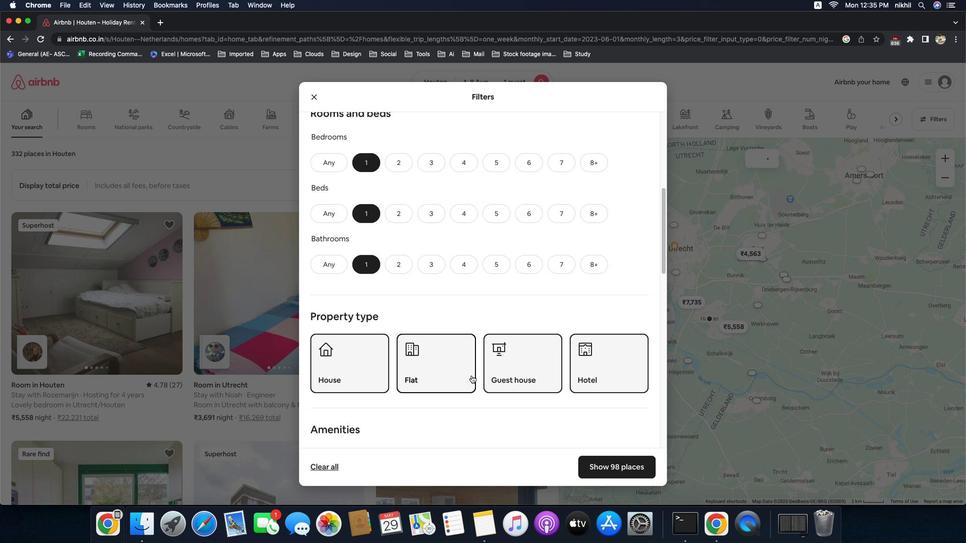 
Action: Mouse scrolled (467, 385) with delta (22, -9)
Screenshot: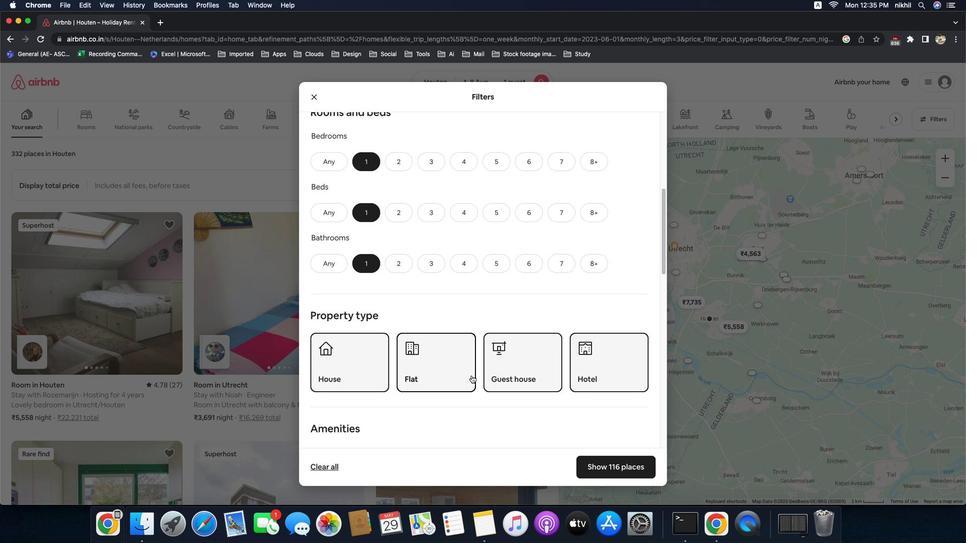 
Action: Mouse scrolled (467, 385) with delta (22, -9)
Screenshot: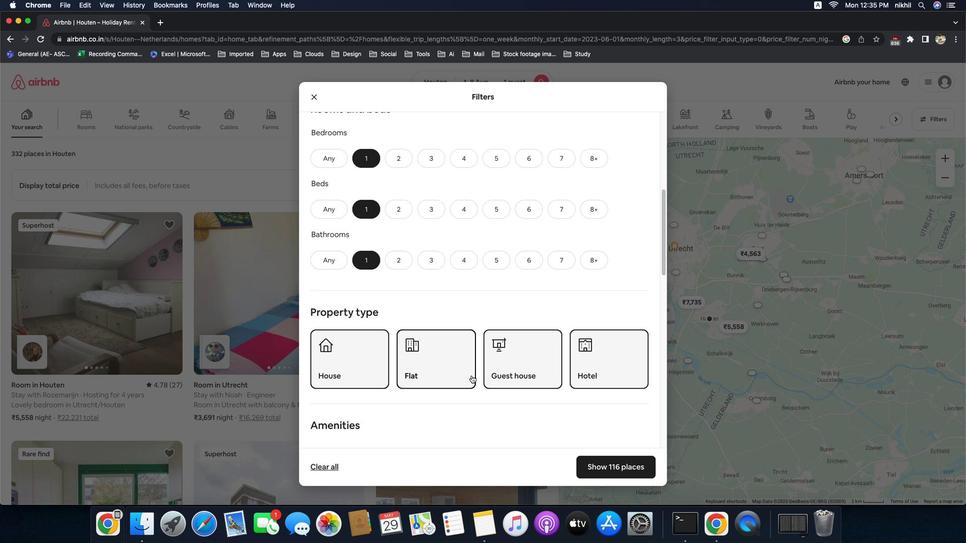
Action: Mouse scrolled (467, 385) with delta (22, -9)
Screenshot: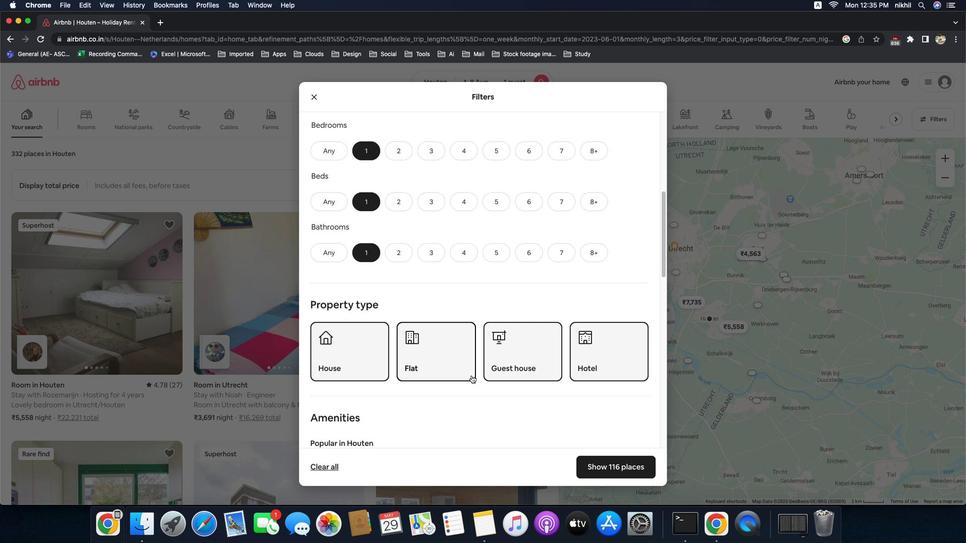 
Action: Mouse scrolled (467, 385) with delta (22, -9)
Screenshot: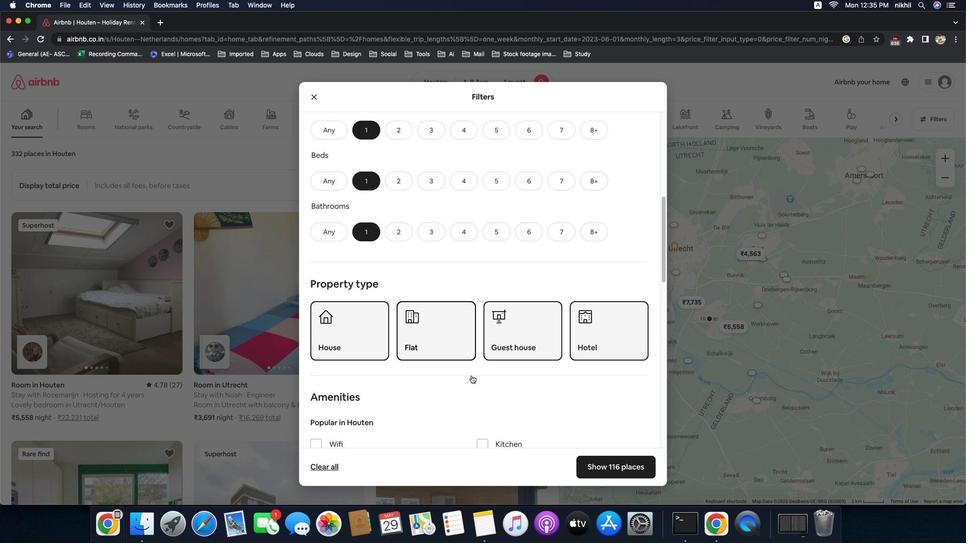 
Action: Mouse scrolled (467, 385) with delta (22, -9)
Screenshot: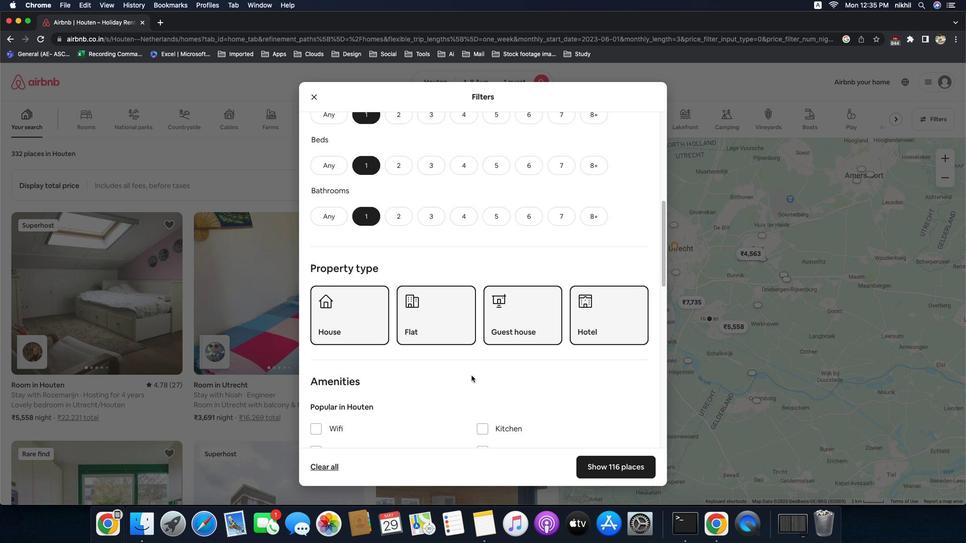 
Action: Mouse scrolled (467, 385) with delta (22, -9)
Screenshot: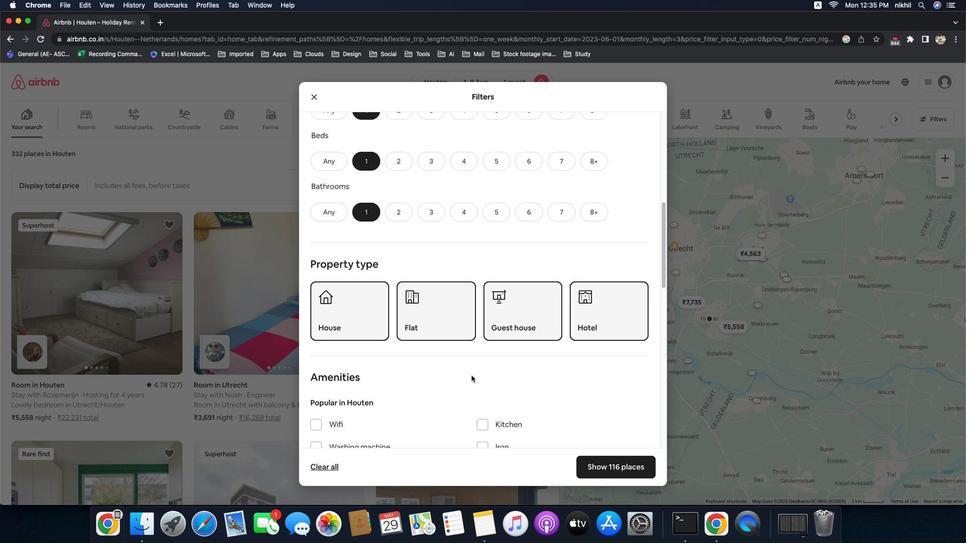 
Action: Mouse scrolled (467, 385) with delta (22, -9)
Screenshot: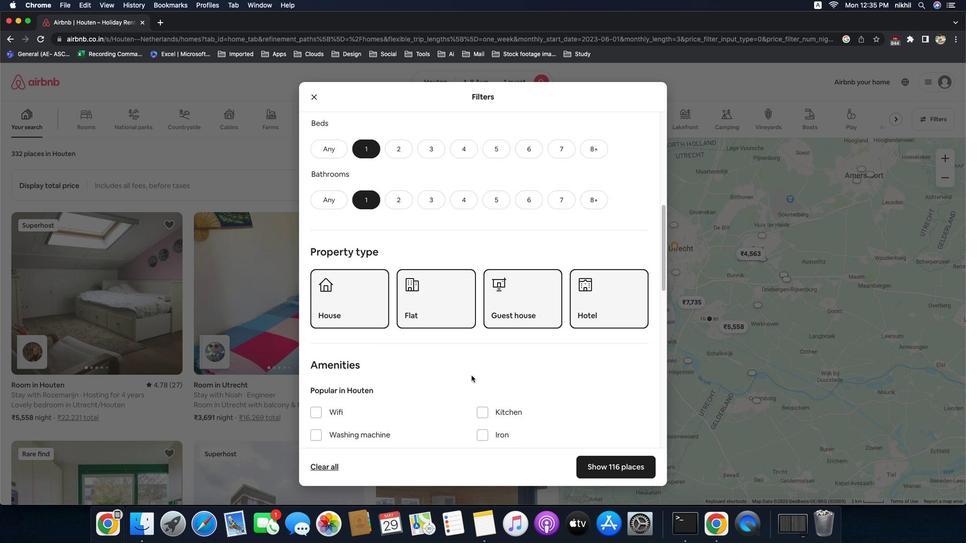 
Action: Mouse scrolled (467, 385) with delta (22, -9)
Screenshot: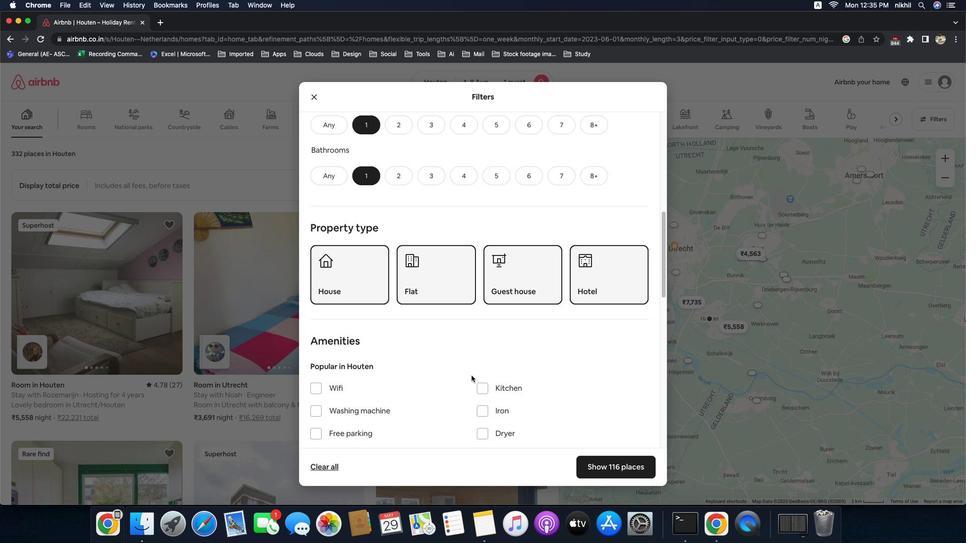 
Action: Mouse scrolled (467, 385) with delta (22, -9)
Screenshot: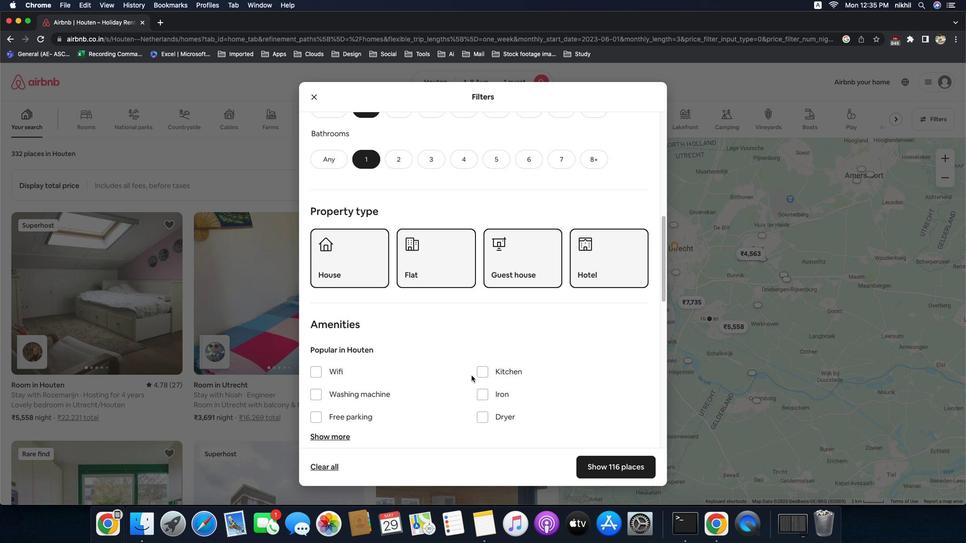 
Action: Mouse scrolled (467, 385) with delta (22, -9)
Screenshot: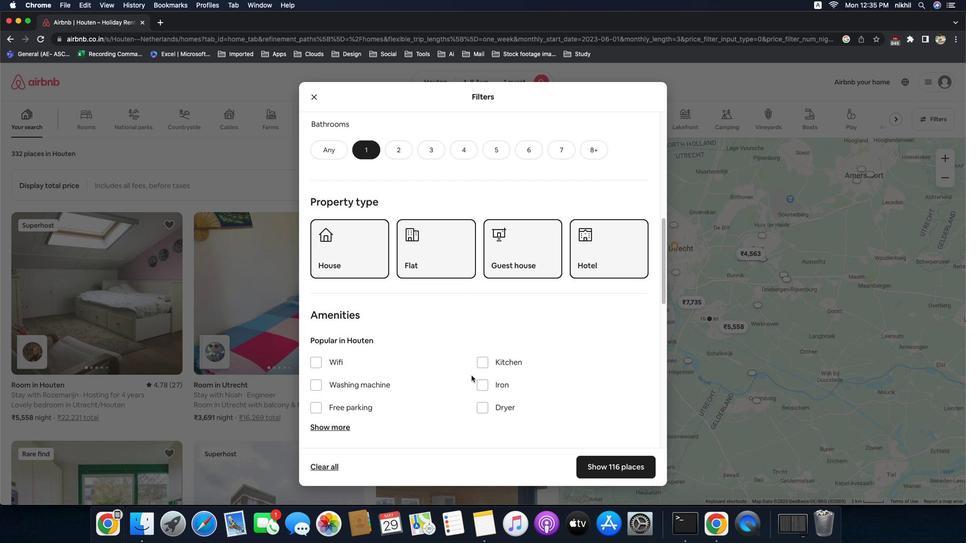 
Action: Mouse moved to (341, 368)
Screenshot: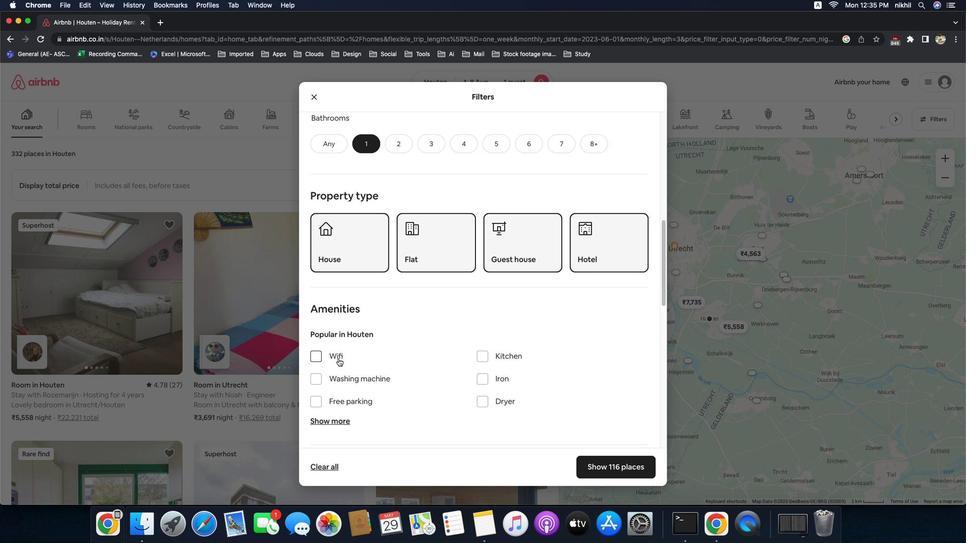
Action: Mouse pressed left at (341, 368)
Screenshot: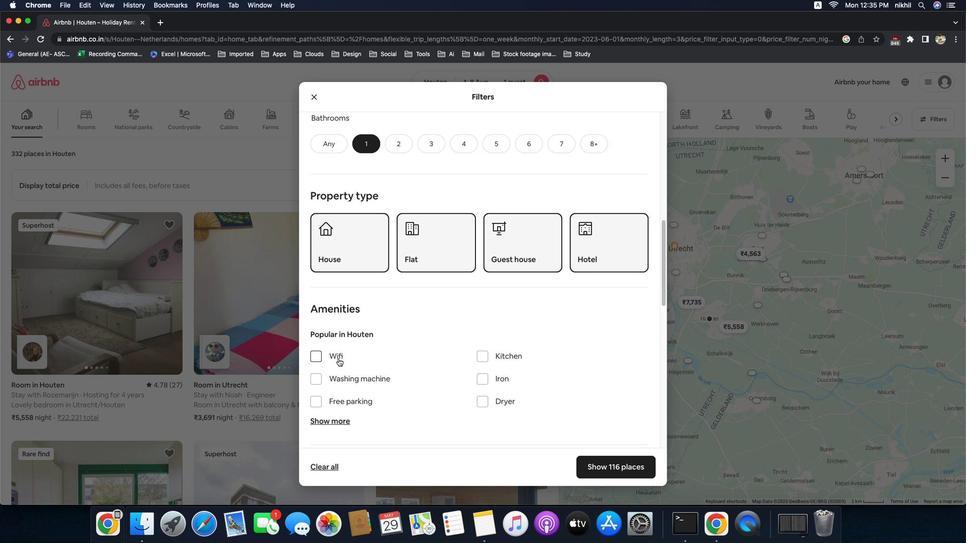 
Action: Mouse moved to (358, 391)
Screenshot: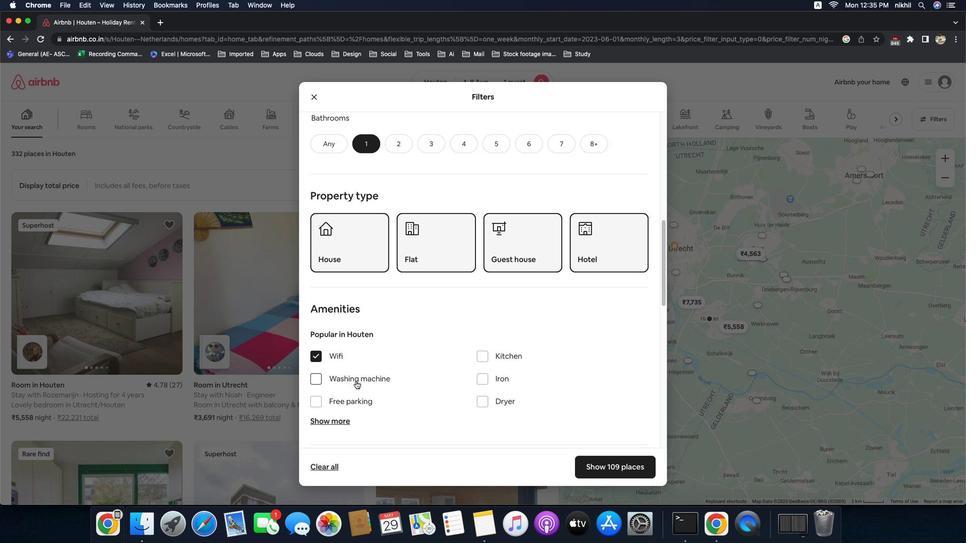 
Action: Mouse pressed left at (358, 391)
Screenshot: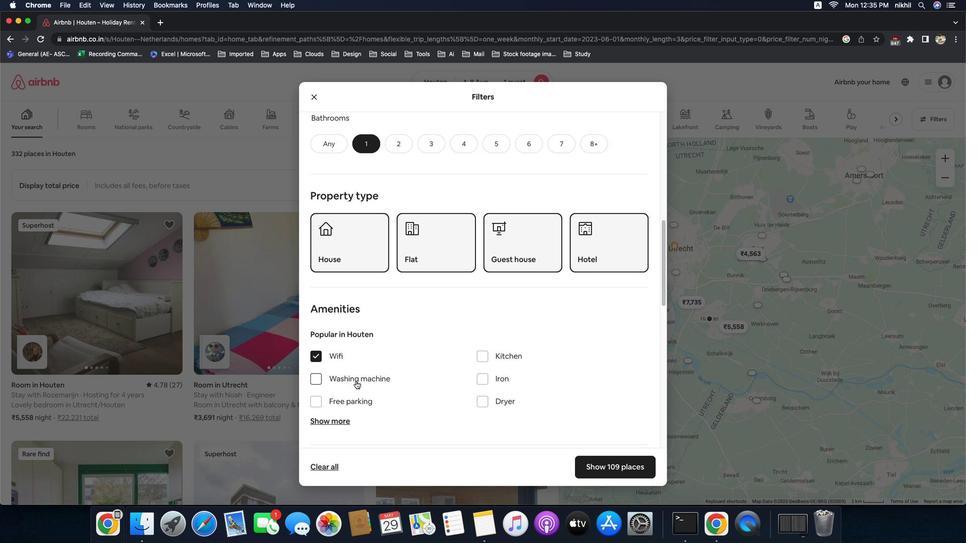 
Action: Mouse moved to (438, 389)
Screenshot: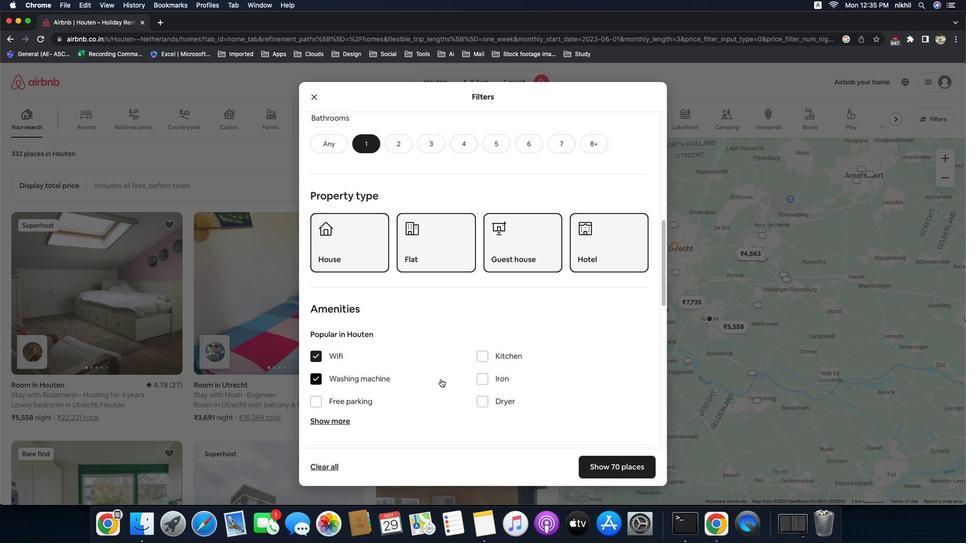 
Action: Mouse scrolled (438, 389) with delta (22, -9)
Screenshot: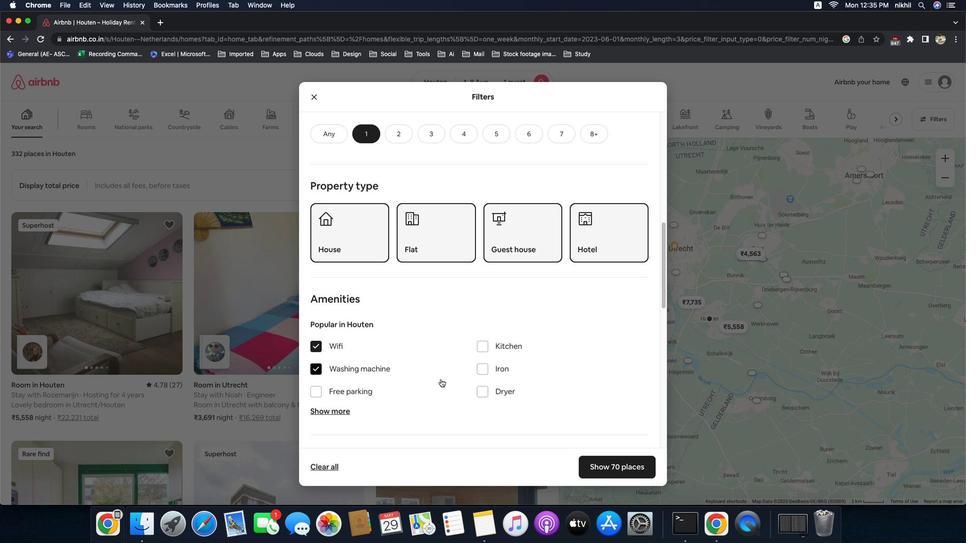 
Action: Mouse scrolled (438, 389) with delta (22, -9)
Screenshot: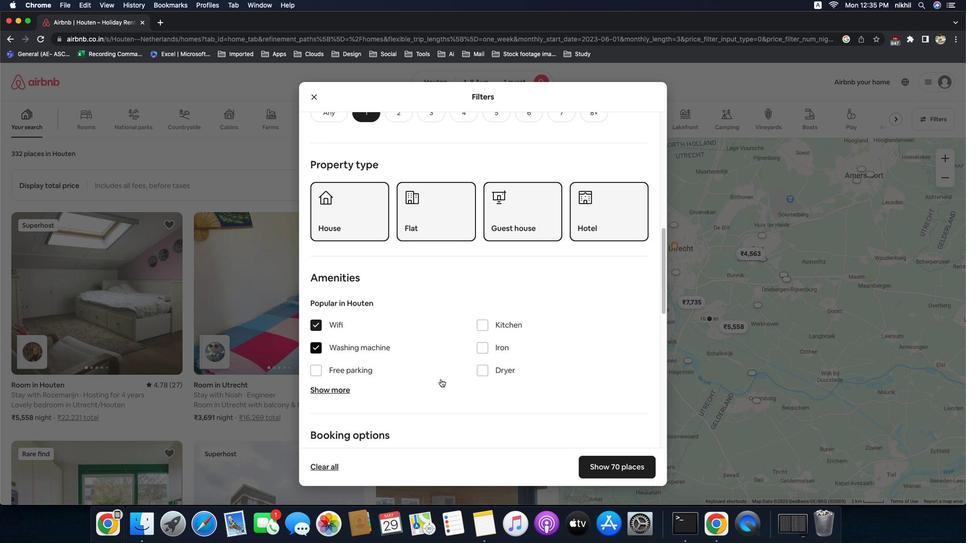 
Action: Mouse scrolled (438, 389) with delta (22, -11)
Screenshot: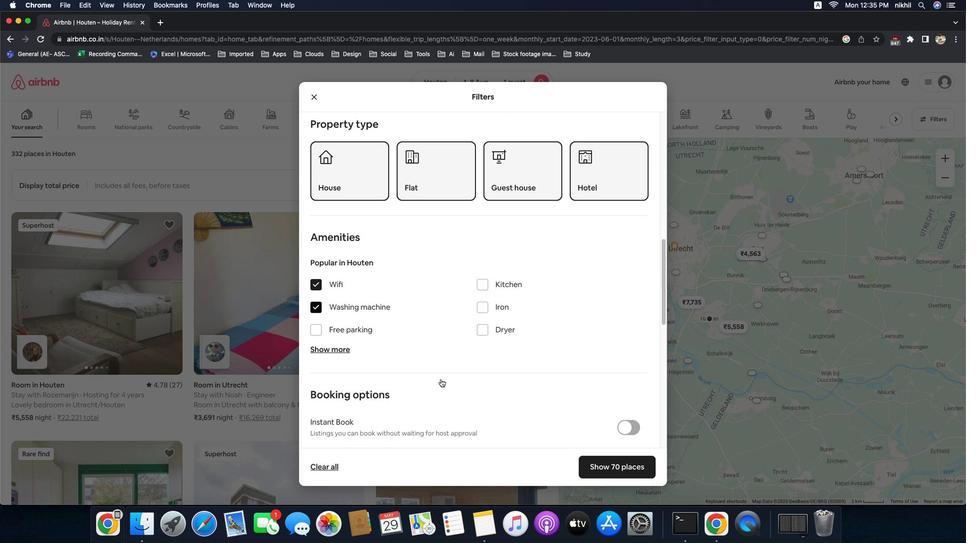 
Action: Mouse scrolled (438, 389) with delta (22, -11)
Screenshot: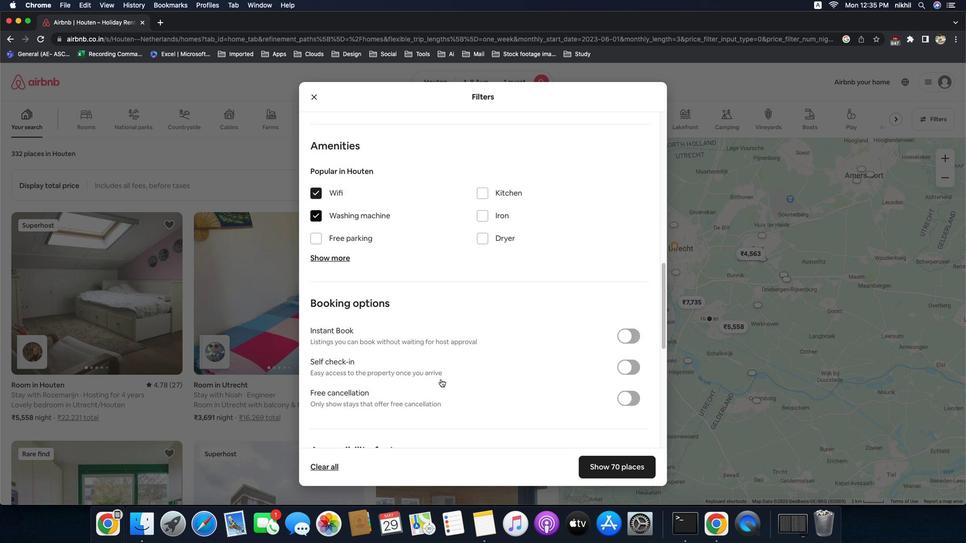 
Action: Mouse moved to (608, 333)
Screenshot: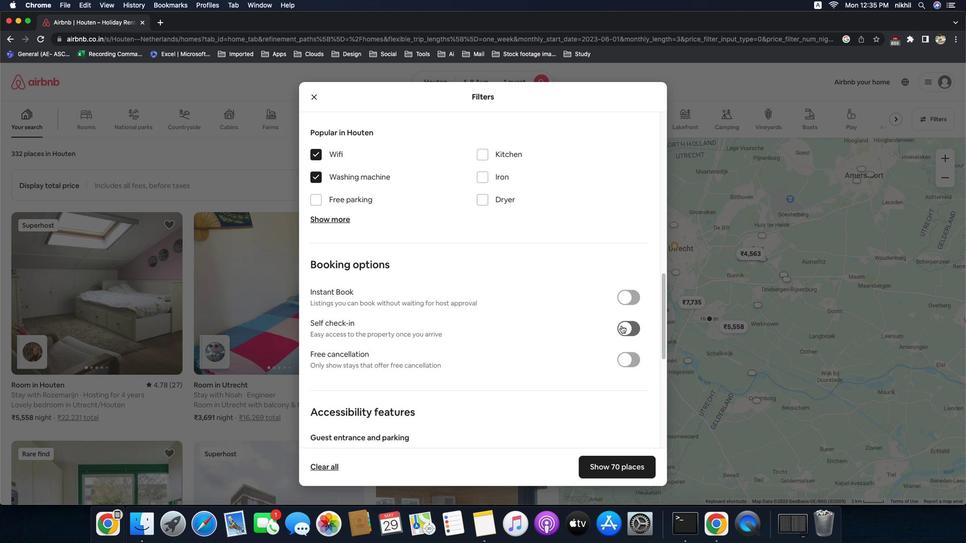 
Action: Mouse pressed left at (608, 333)
Screenshot: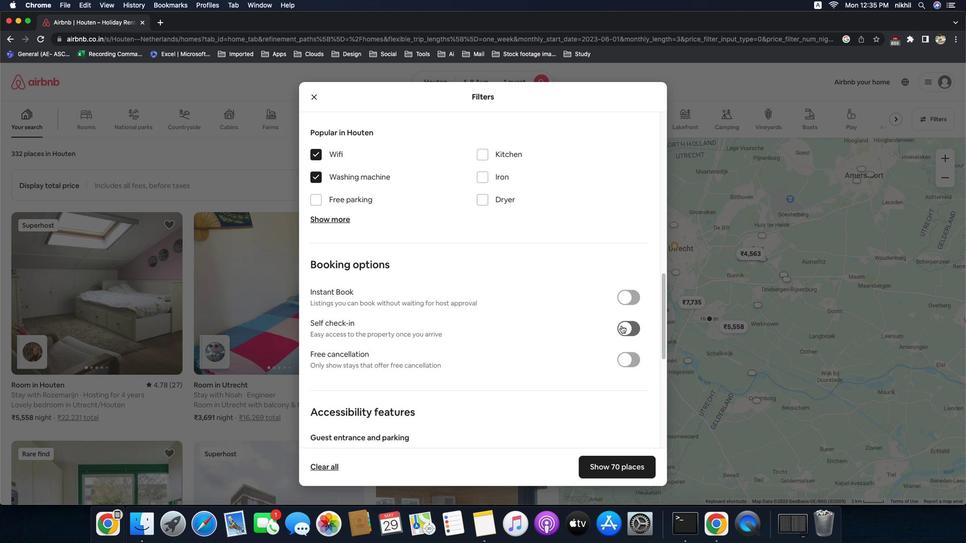 
Action: Mouse moved to (500, 360)
Screenshot: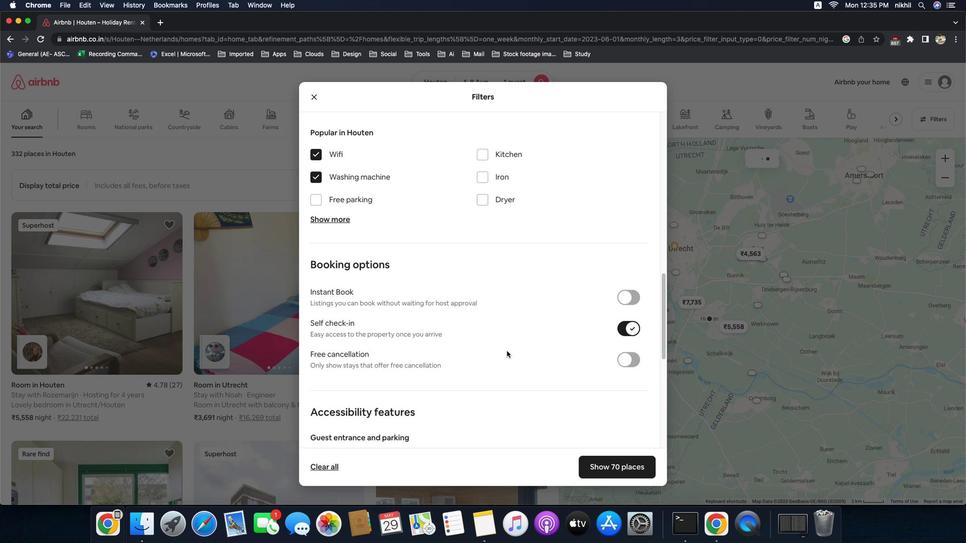 
Action: Mouse scrolled (500, 360) with delta (22, -9)
Screenshot: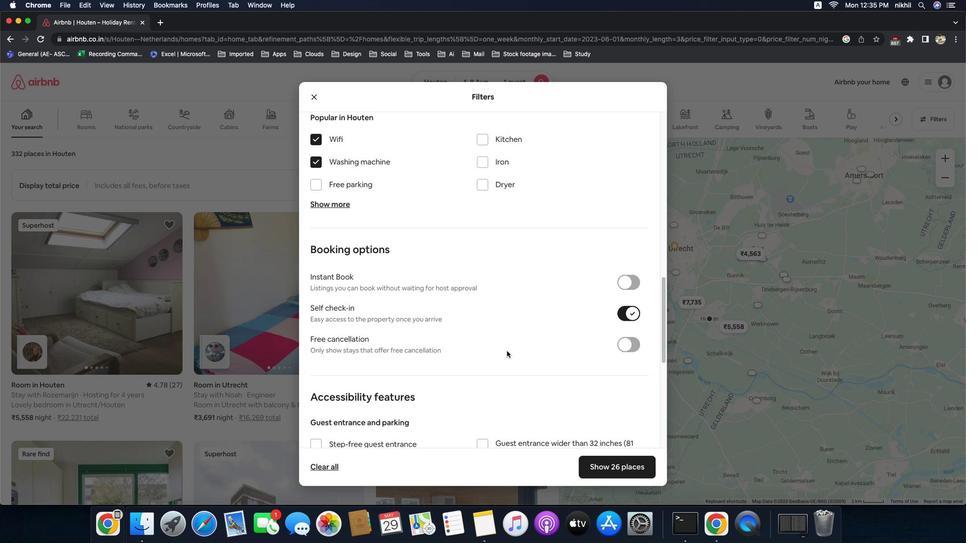 
Action: Mouse scrolled (500, 360) with delta (22, -9)
Screenshot: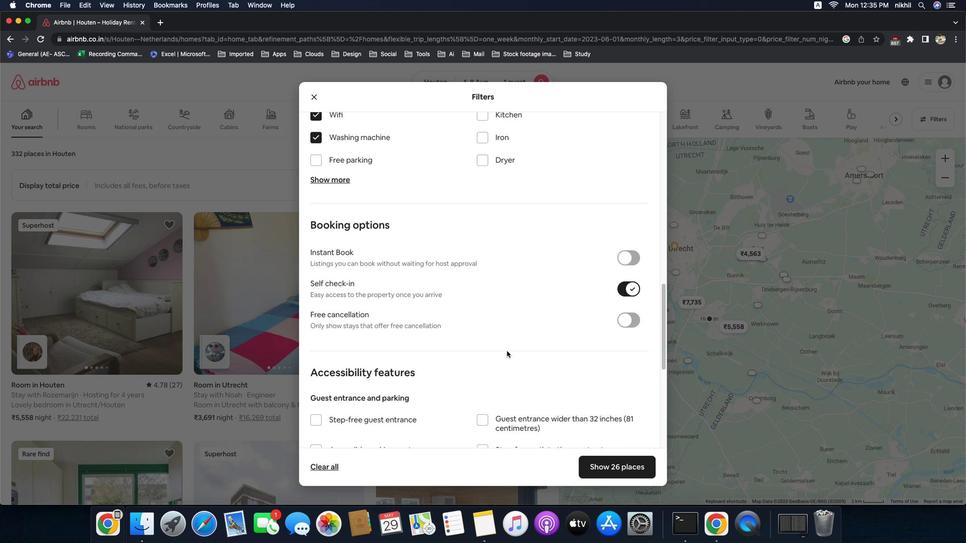 
Action: Mouse scrolled (500, 360) with delta (22, -11)
Screenshot: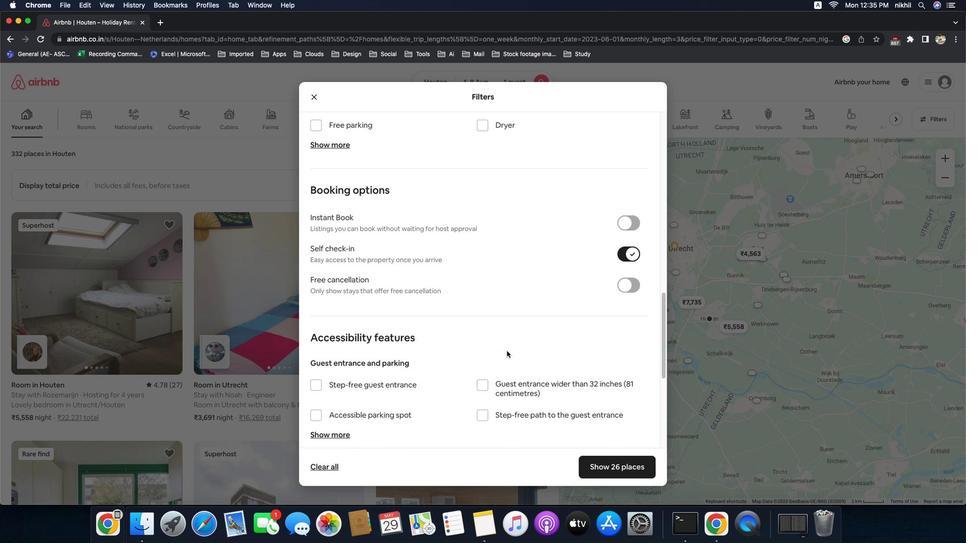 
Action: Mouse scrolled (500, 360) with delta (22, -11)
Screenshot: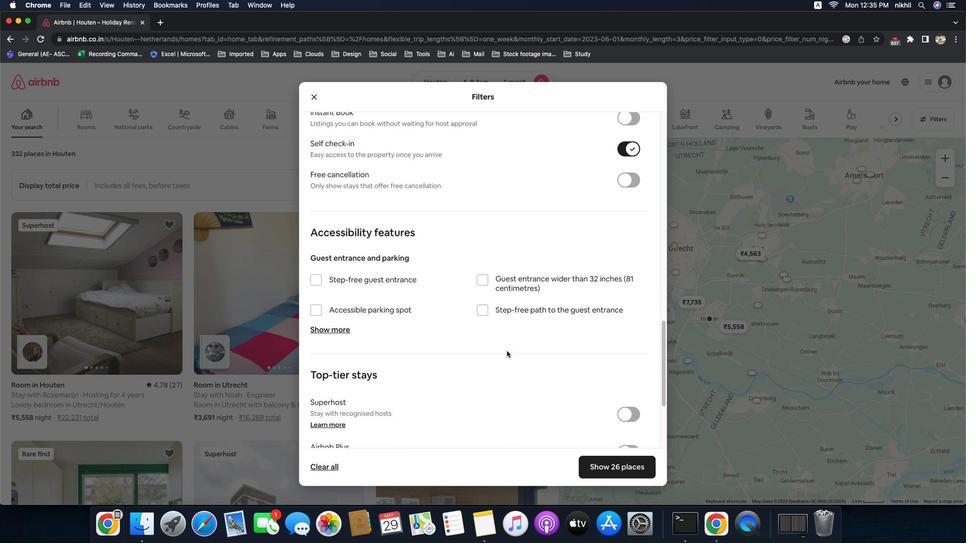 
Action: Mouse scrolled (500, 360) with delta (22, -9)
Screenshot: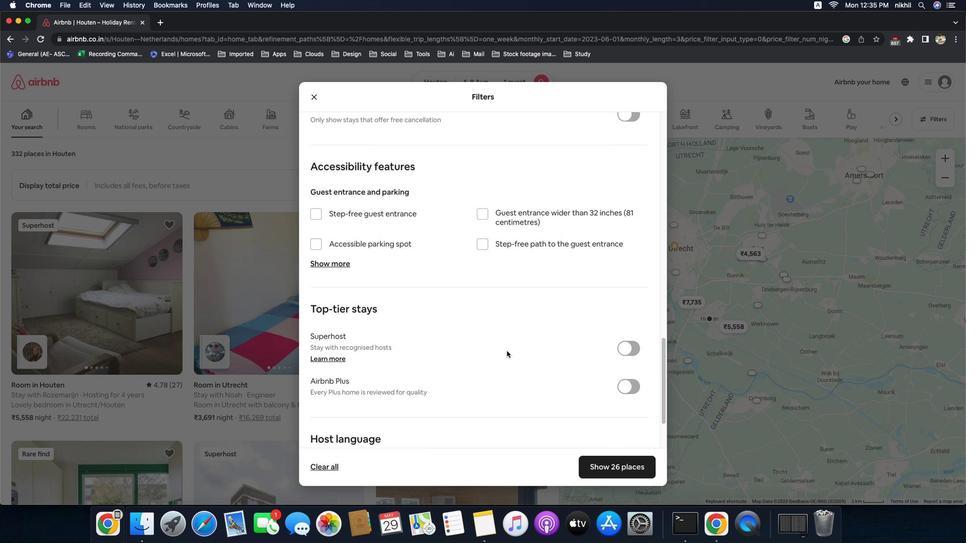 
Action: Mouse scrolled (500, 360) with delta (22, -9)
Screenshot: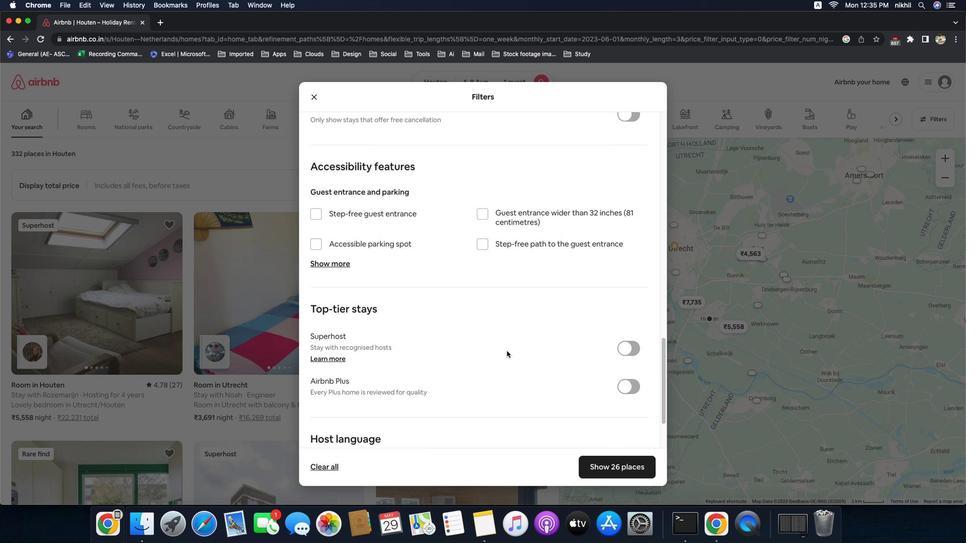 
Action: Mouse scrolled (500, 360) with delta (22, -11)
Screenshot: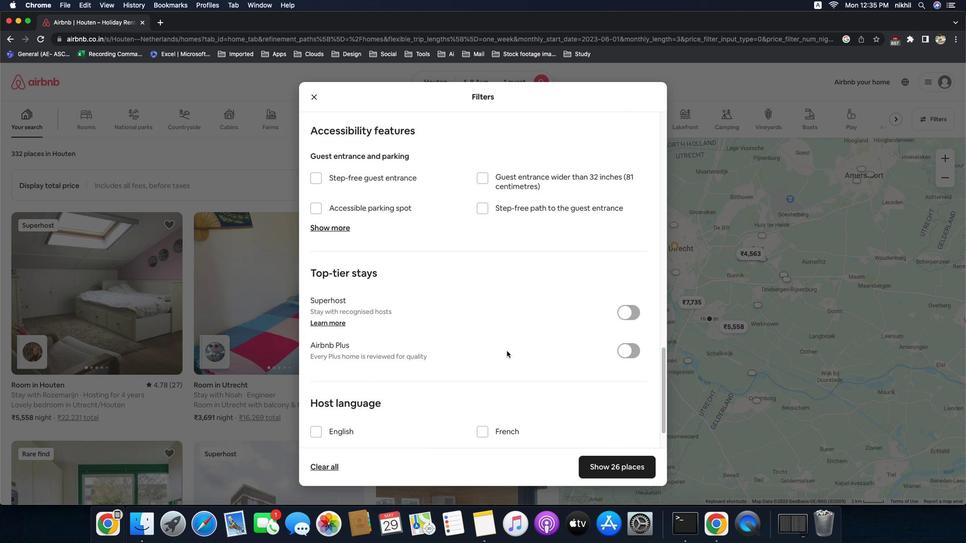 
Action: Mouse scrolled (500, 360) with delta (22, -11)
Screenshot: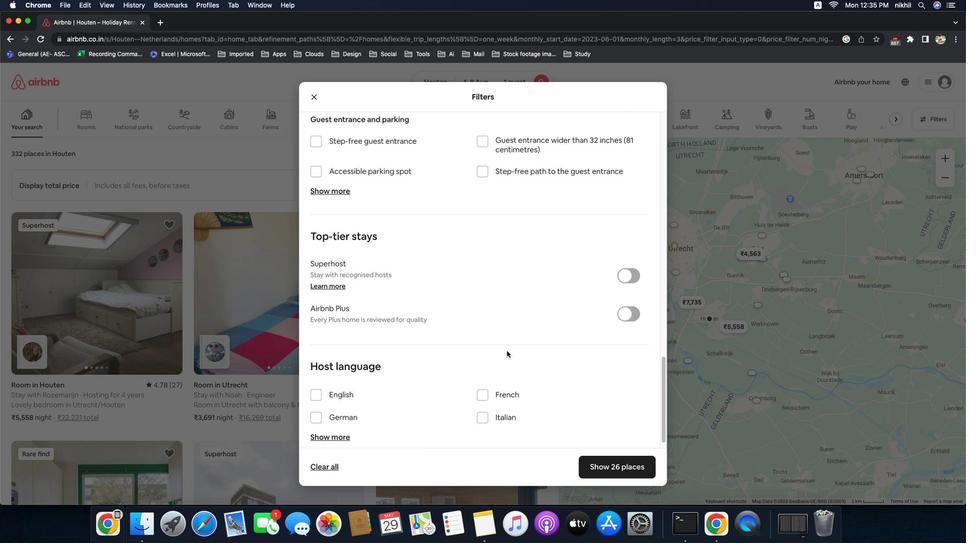
Action: Mouse moved to (338, 394)
Screenshot: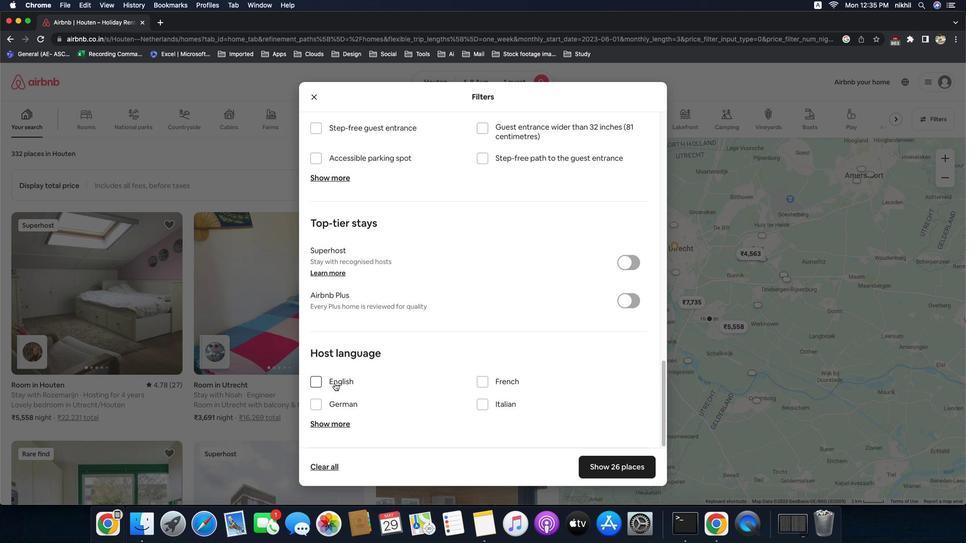 
Action: Mouse pressed left at (338, 394)
Screenshot: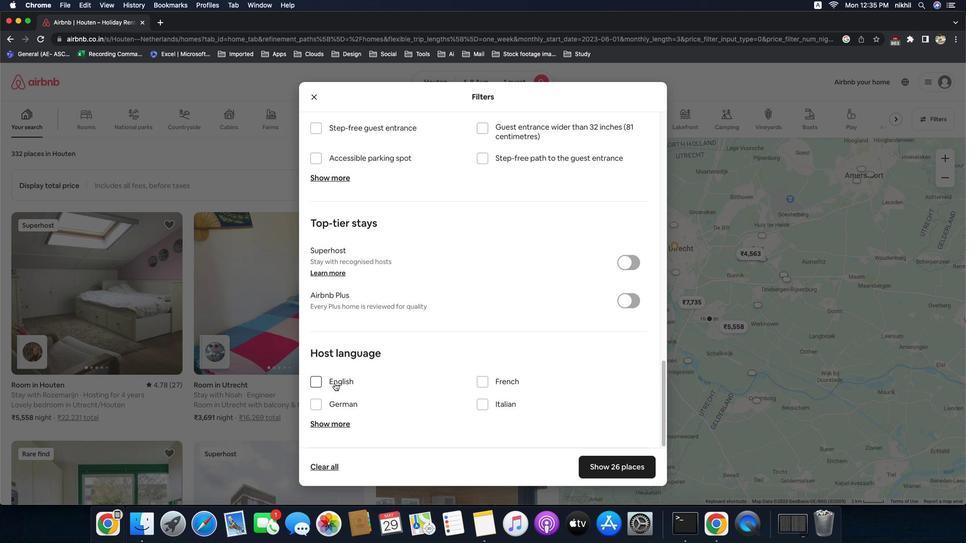 
Action: Mouse moved to (589, 479)
Screenshot: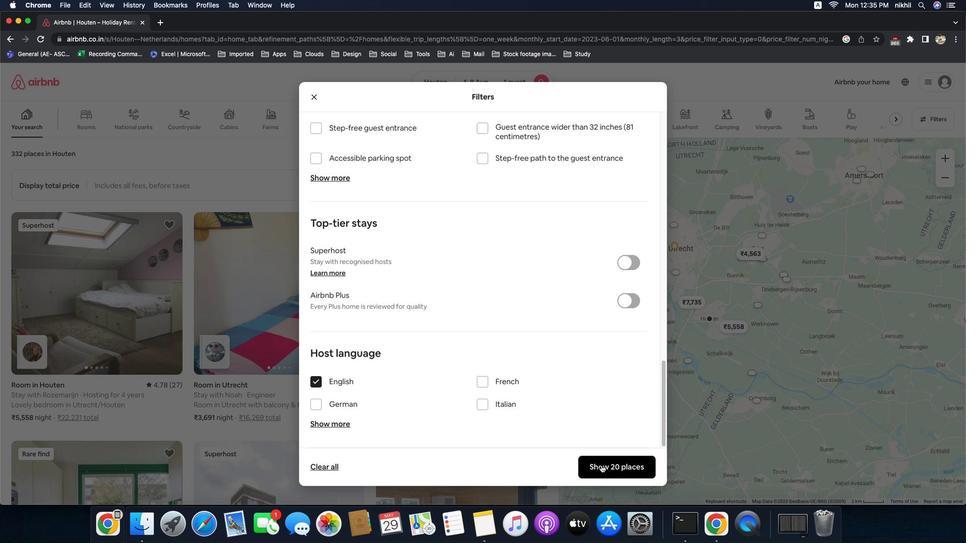 
Action: Mouse pressed left at (589, 479)
Screenshot: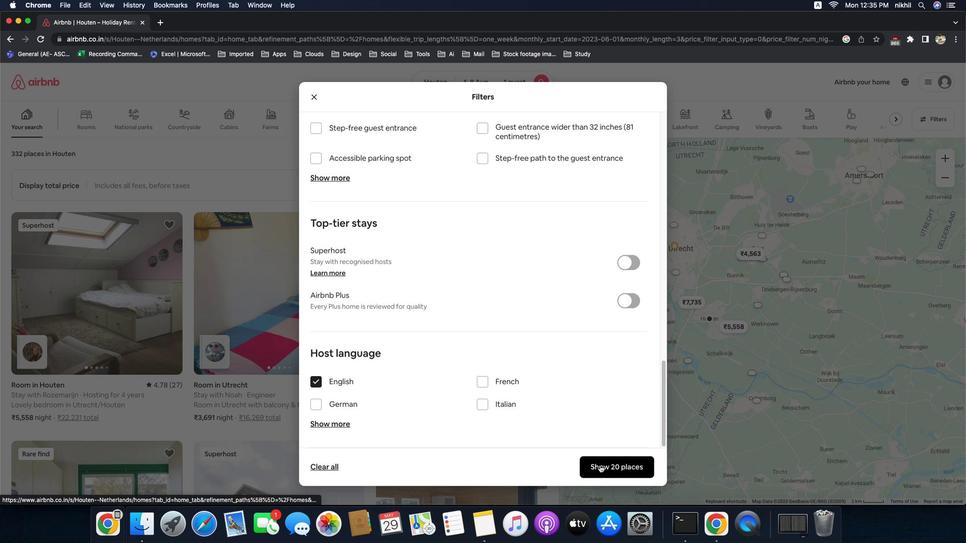 
Action: Mouse moved to (453, 160)
Screenshot: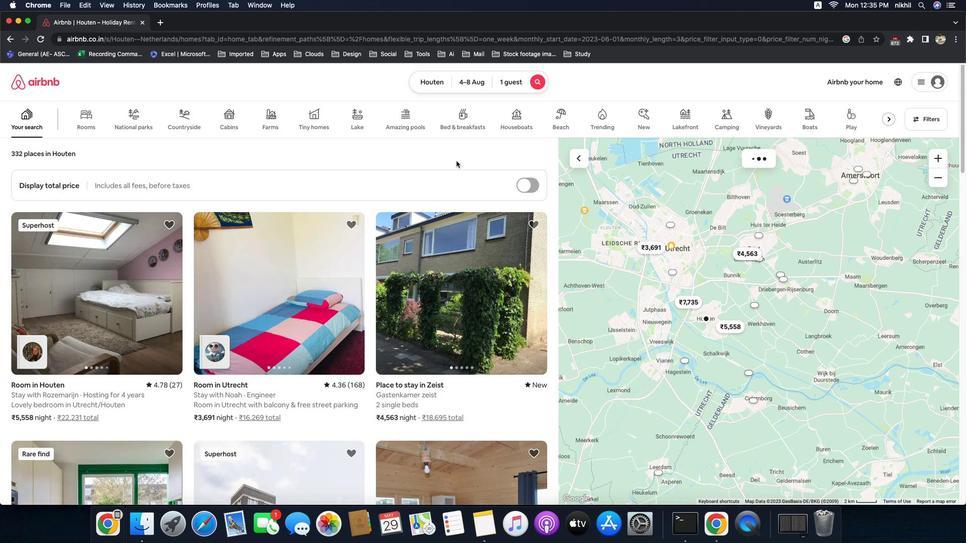 
